 Task: Find connections with filter location Santarém with filter topic #Trainingwith filter profile language English with filter current company Hindustan Zinc with filter school Universiteit Maastricht with filter industry Biotechnology Research with filter service category Real Estate with filter keywords title Travel Nurse
Action: Mouse moved to (192, 284)
Screenshot: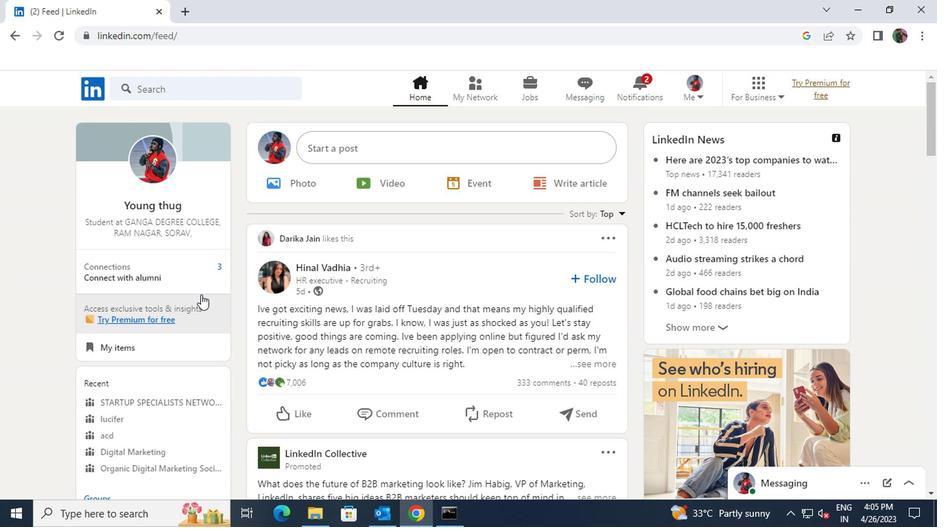
Action: Mouse pressed left at (192, 284)
Screenshot: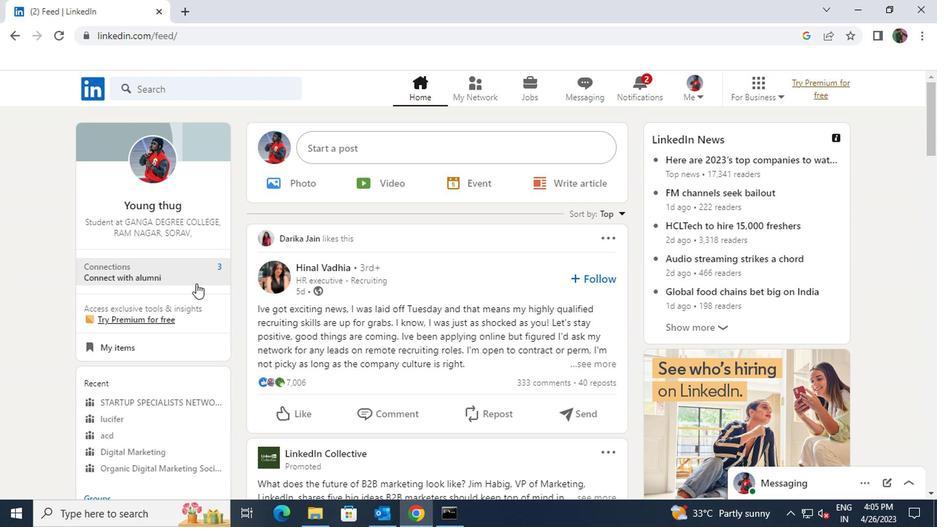 
Action: Mouse moved to (205, 170)
Screenshot: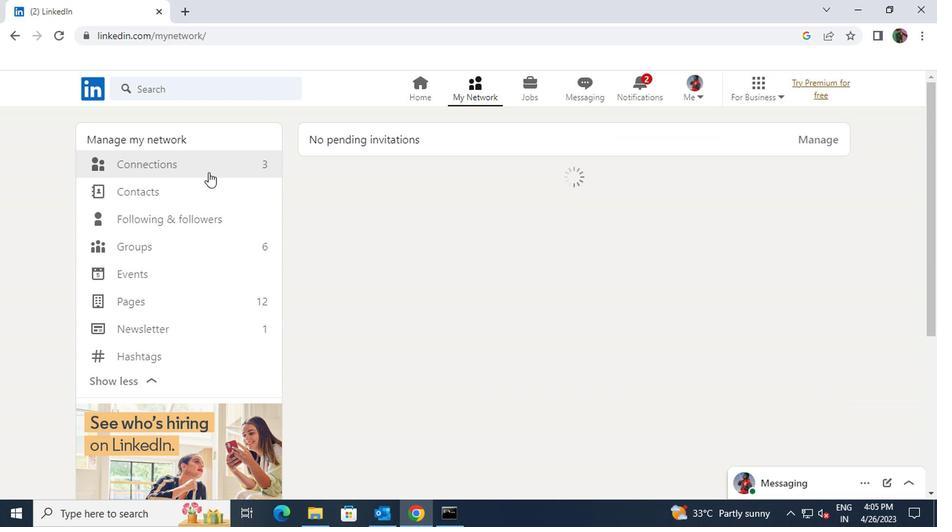 
Action: Mouse pressed left at (205, 170)
Screenshot: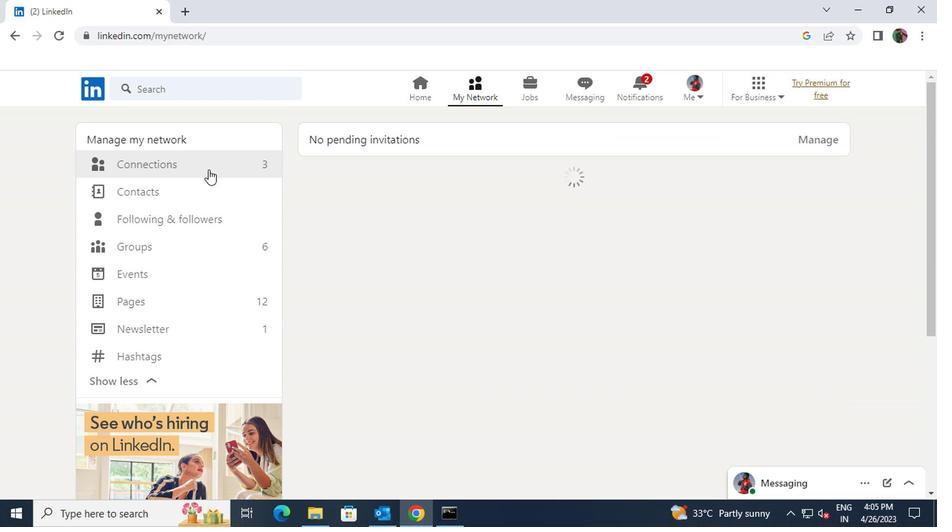 
Action: Mouse moved to (551, 165)
Screenshot: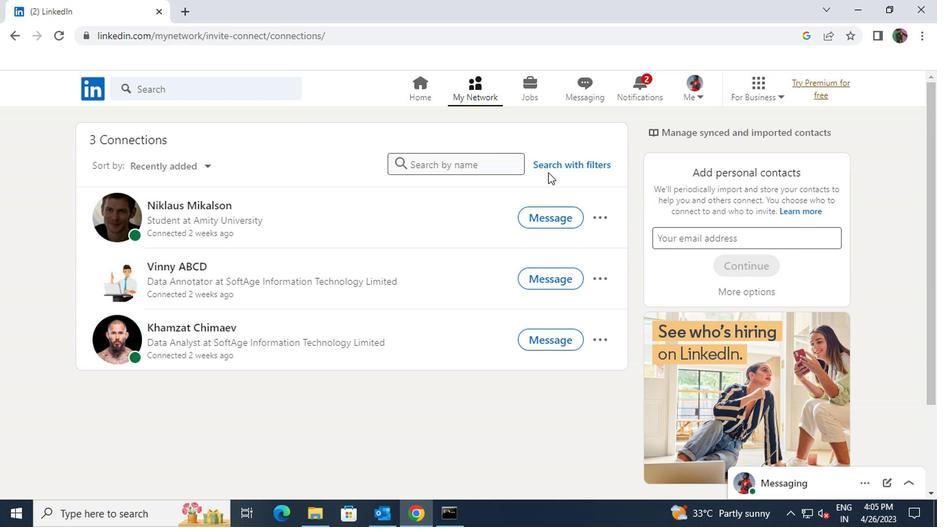 
Action: Mouse pressed left at (551, 165)
Screenshot: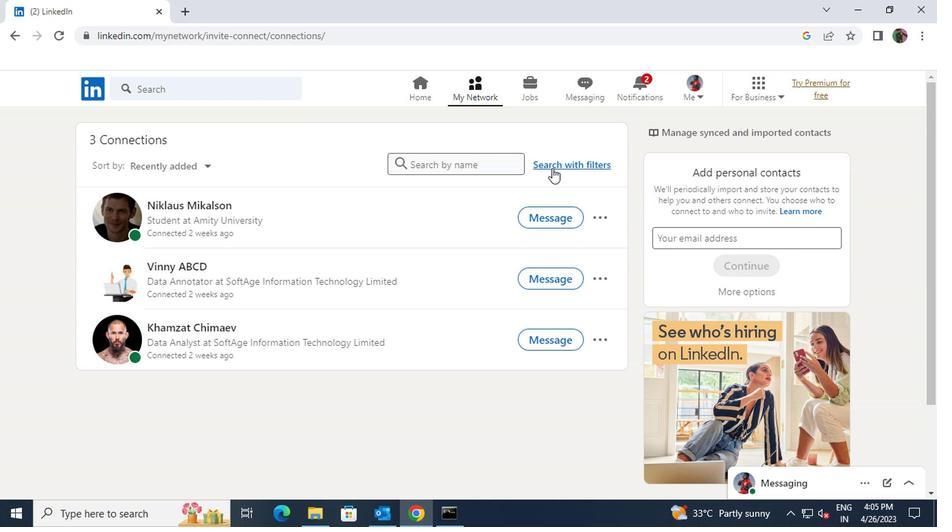 
Action: Mouse moved to (511, 124)
Screenshot: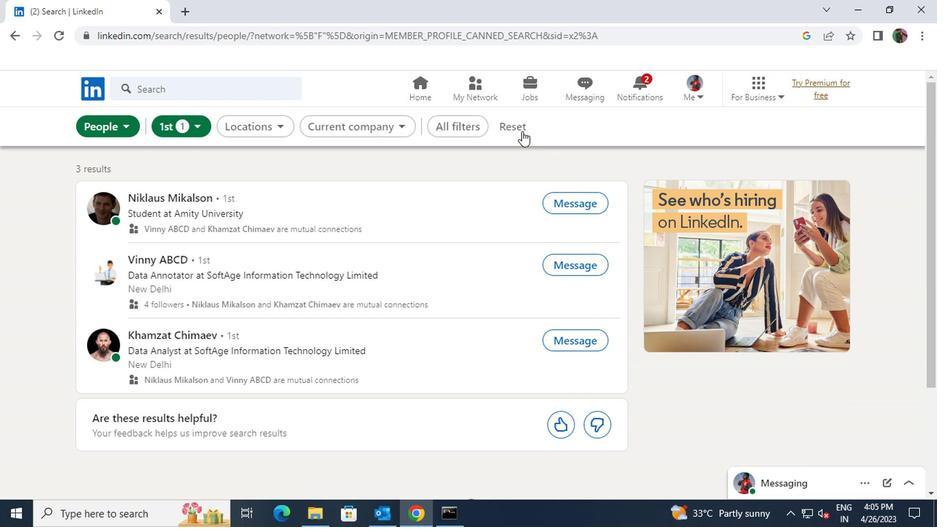 
Action: Mouse pressed left at (511, 124)
Screenshot: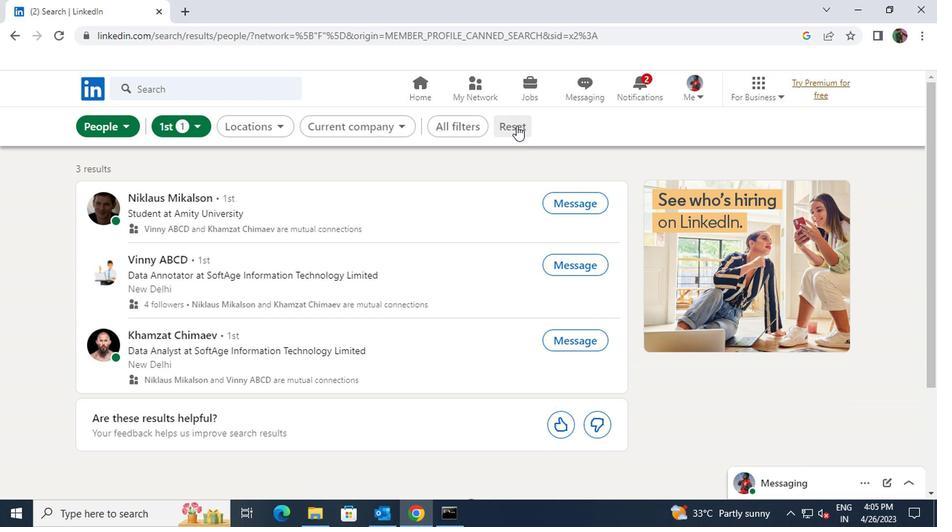 
Action: Mouse moved to (476, 129)
Screenshot: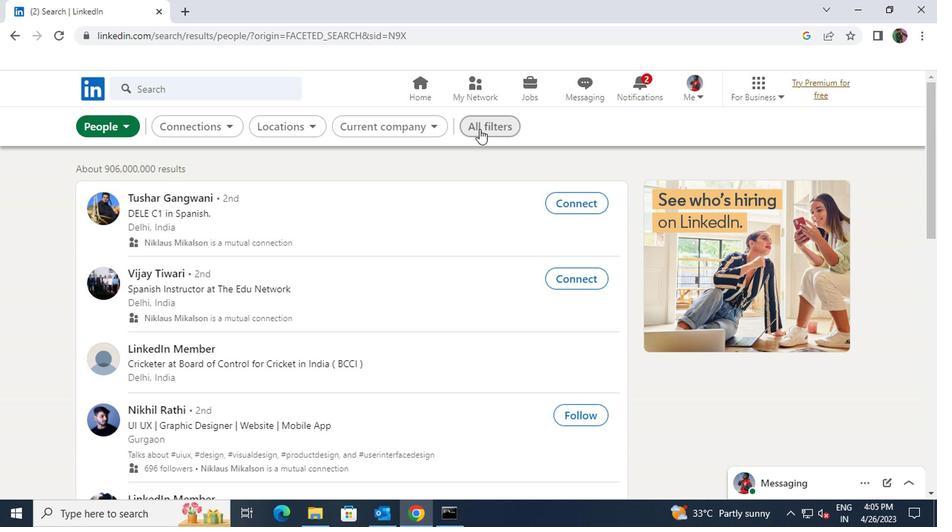 
Action: Mouse pressed left at (476, 129)
Screenshot: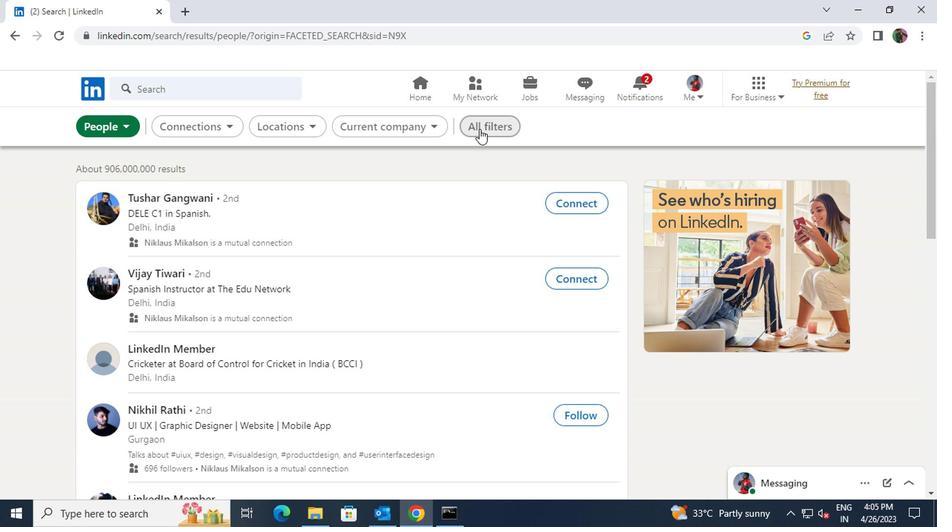 
Action: Mouse moved to (737, 367)
Screenshot: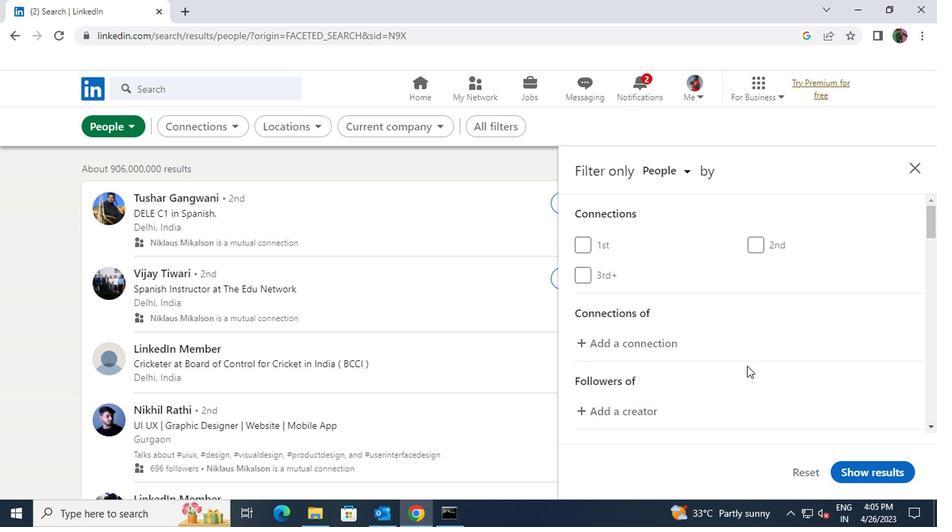 
Action: Mouse scrolled (737, 366) with delta (0, 0)
Screenshot: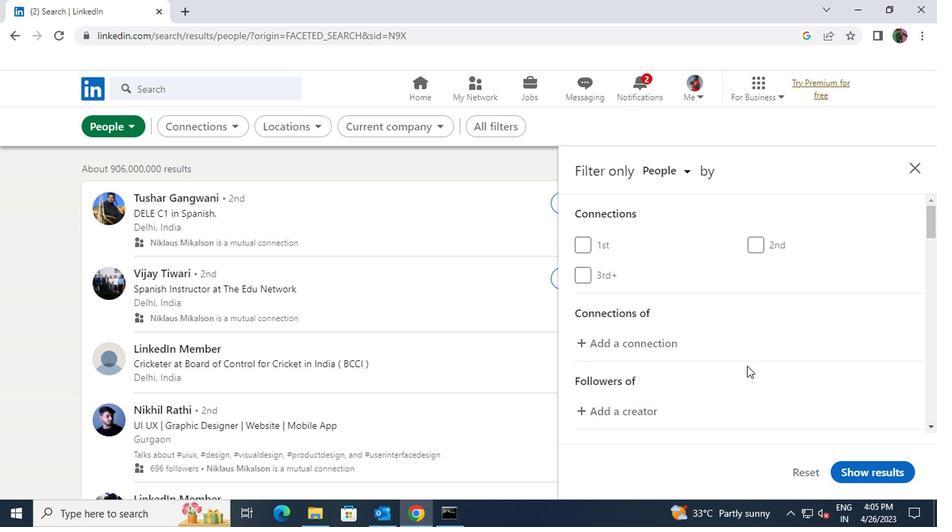 
Action: Mouse scrolled (737, 366) with delta (0, 0)
Screenshot: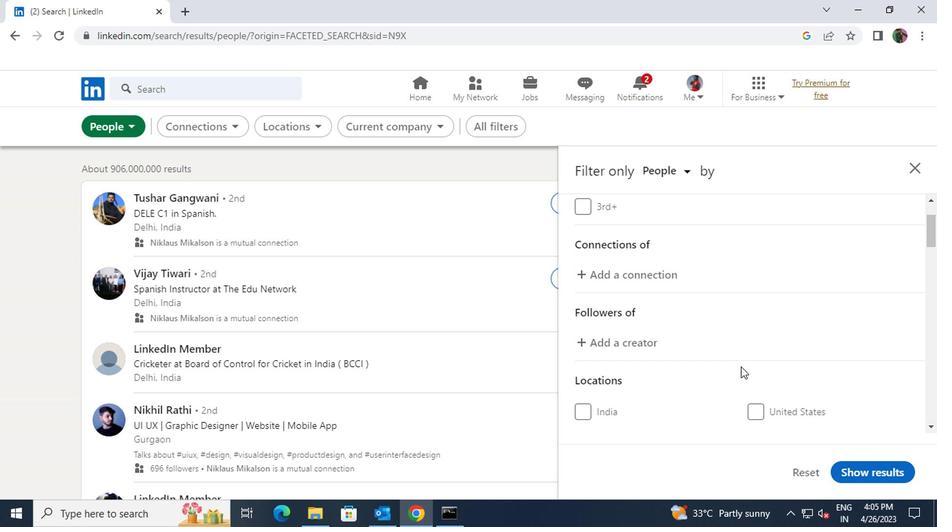 
Action: Mouse scrolled (737, 366) with delta (0, 0)
Screenshot: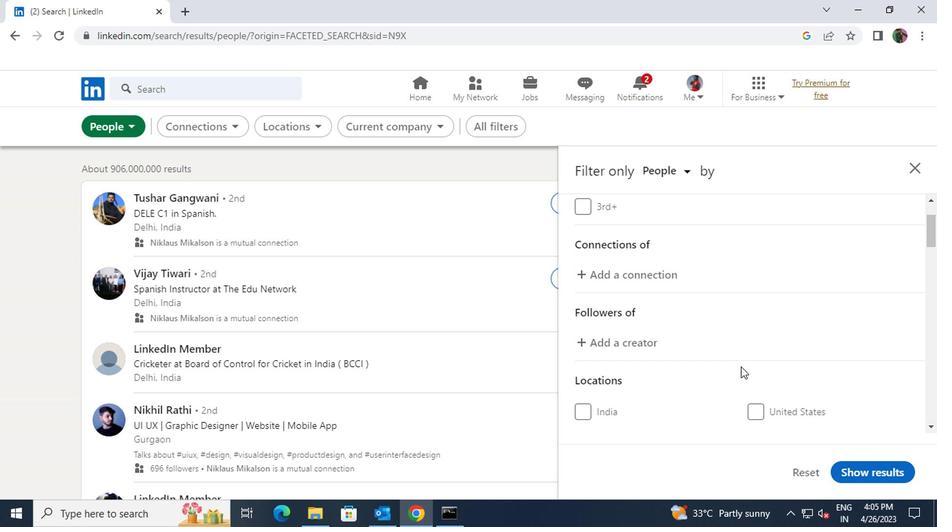 
Action: Mouse scrolled (737, 366) with delta (0, 0)
Screenshot: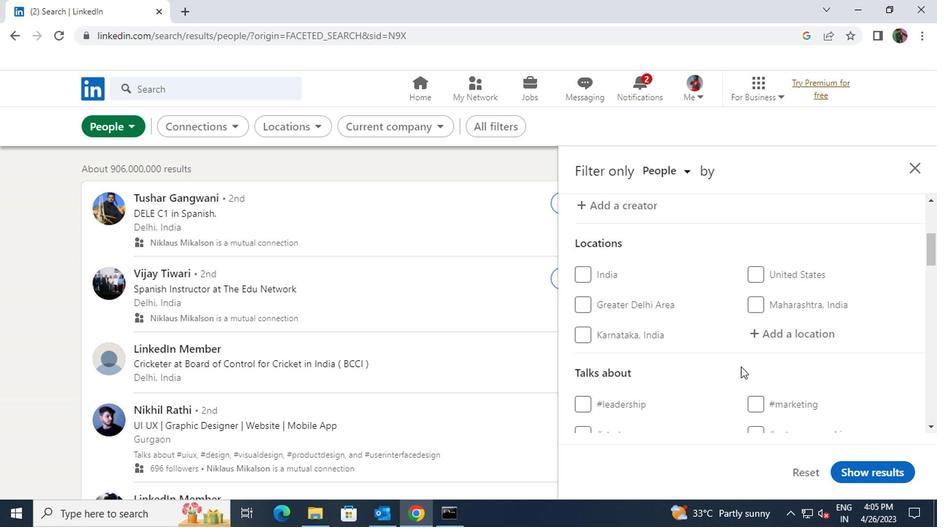 
Action: Mouse scrolled (737, 368) with delta (0, 0)
Screenshot: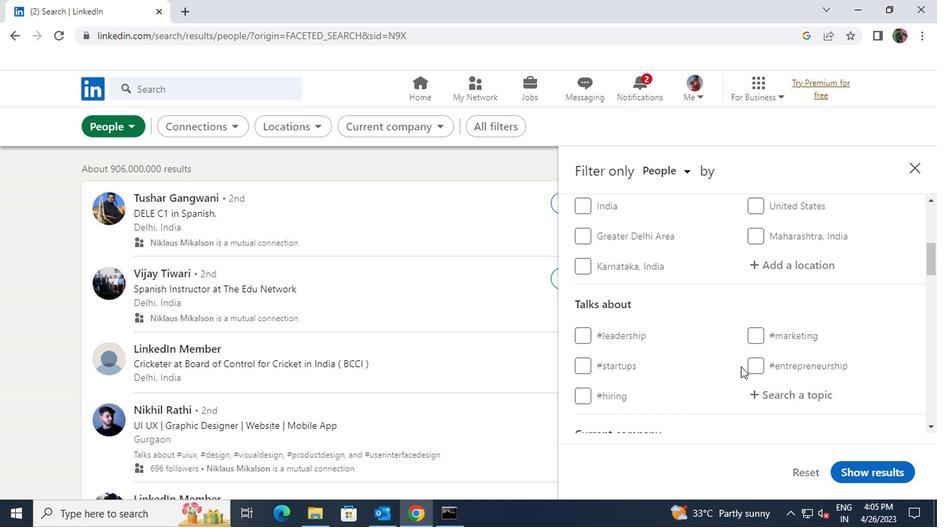 
Action: Mouse moved to (775, 337)
Screenshot: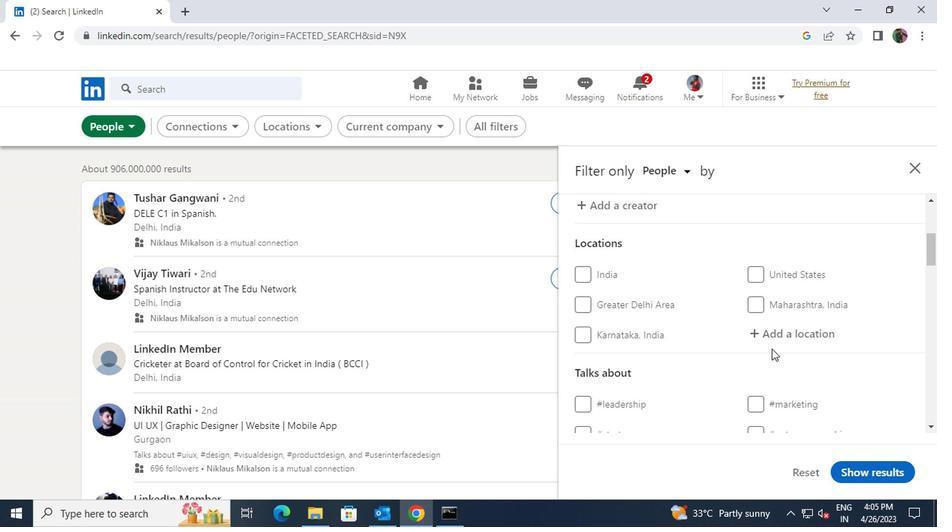 
Action: Mouse pressed left at (775, 337)
Screenshot: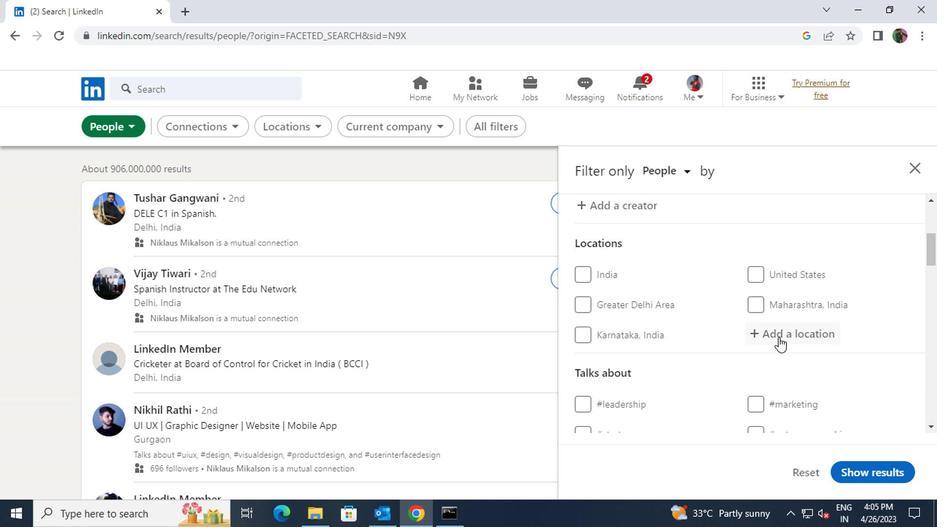 
Action: Key pressed <Key.shift>SANTAREM
Screenshot: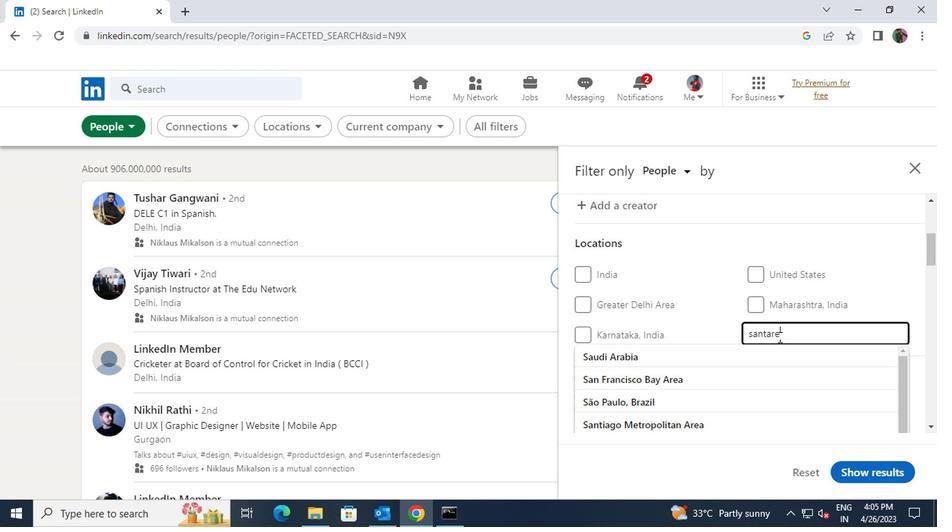 
Action: Mouse moved to (758, 353)
Screenshot: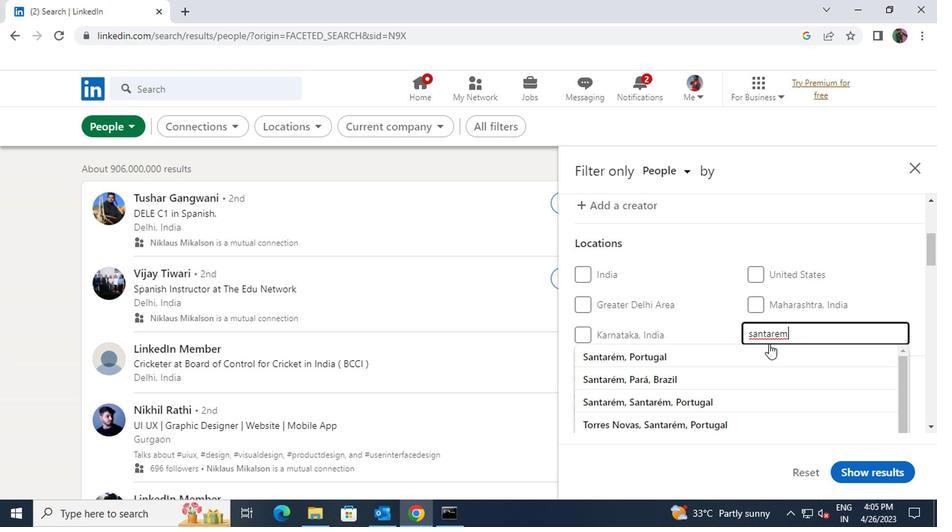 
Action: Mouse pressed left at (758, 353)
Screenshot: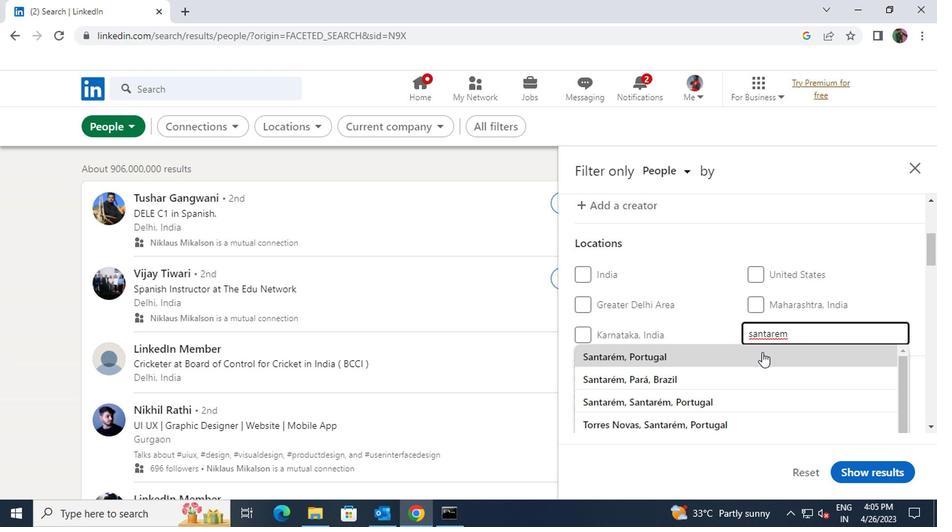 
Action: Mouse scrolled (758, 352) with delta (0, 0)
Screenshot: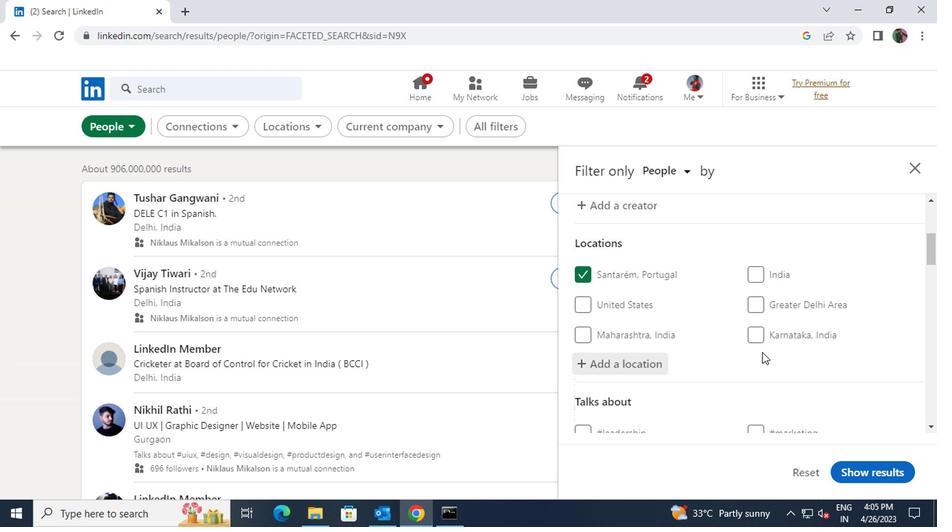 
Action: Mouse scrolled (758, 352) with delta (0, 0)
Screenshot: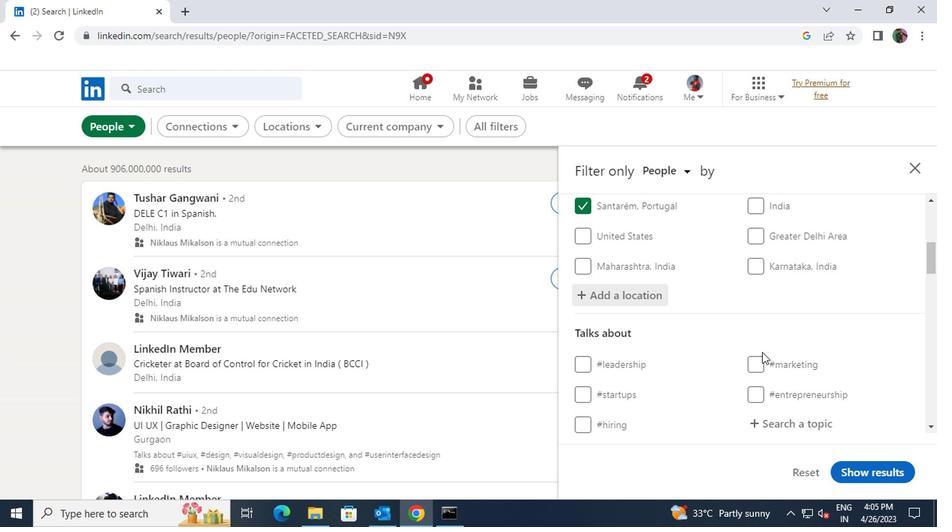 
Action: Mouse pressed left at (758, 353)
Screenshot: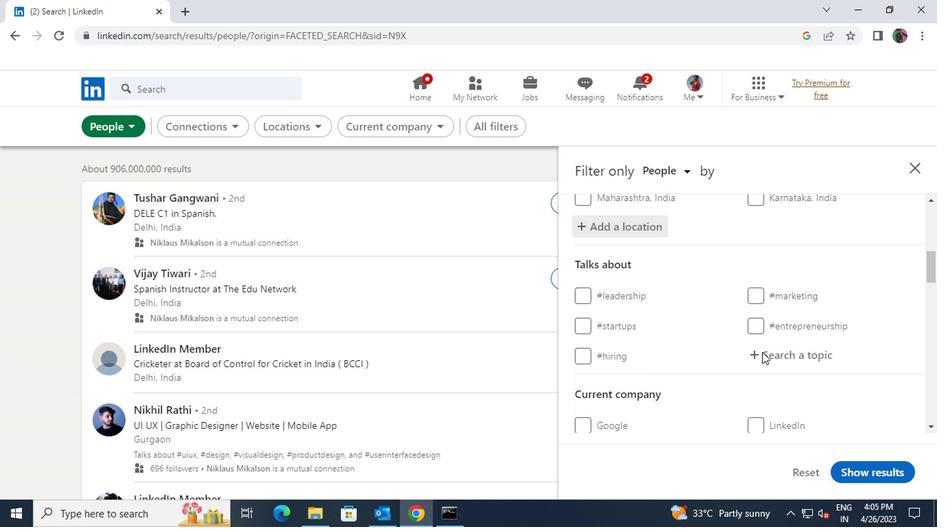 
Action: Key pressed <Key.shift><Key.shift><Key.shift><Key.shift><Key.shift><Key.shift>#<Key.shift>TRAININGWITH
Screenshot: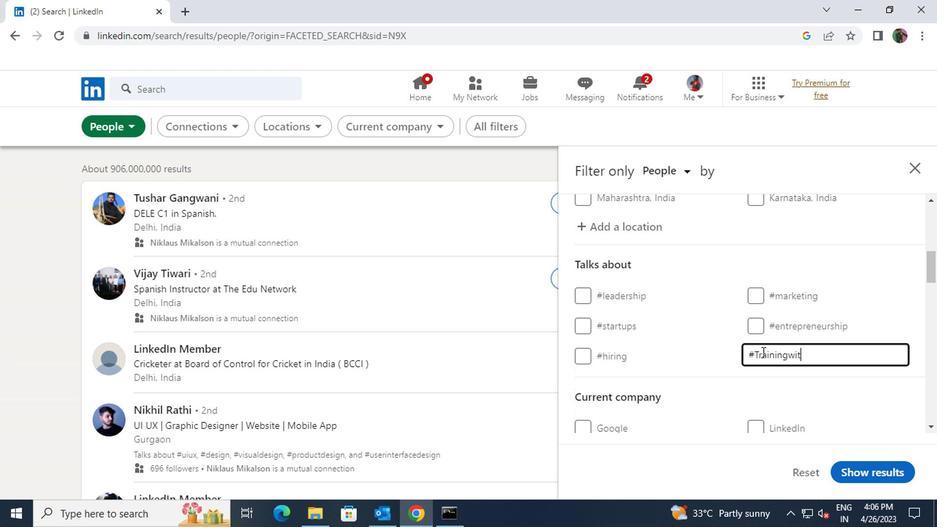 
Action: Mouse scrolled (758, 352) with delta (0, 0)
Screenshot: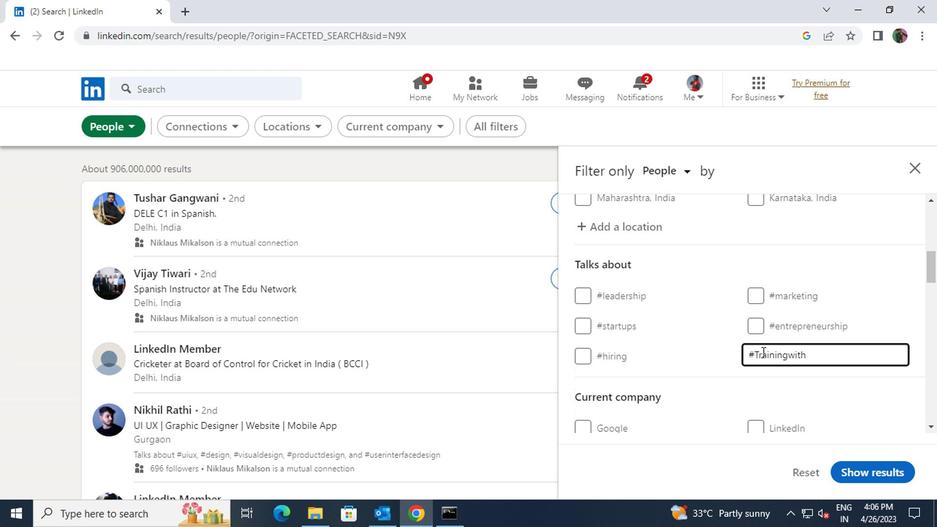
Action: Mouse scrolled (758, 352) with delta (0, 0)
Screenshot: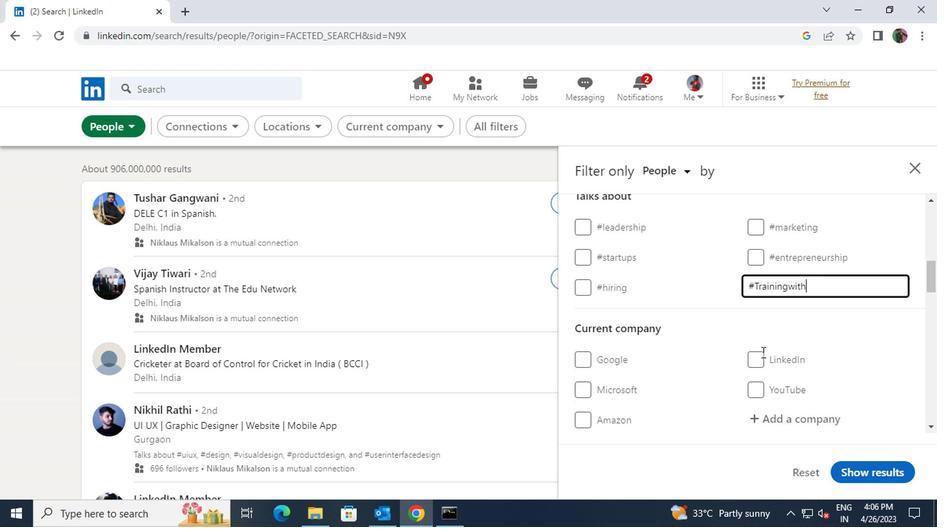 
Action: Mouse moved to (768, 350)
Screenshot: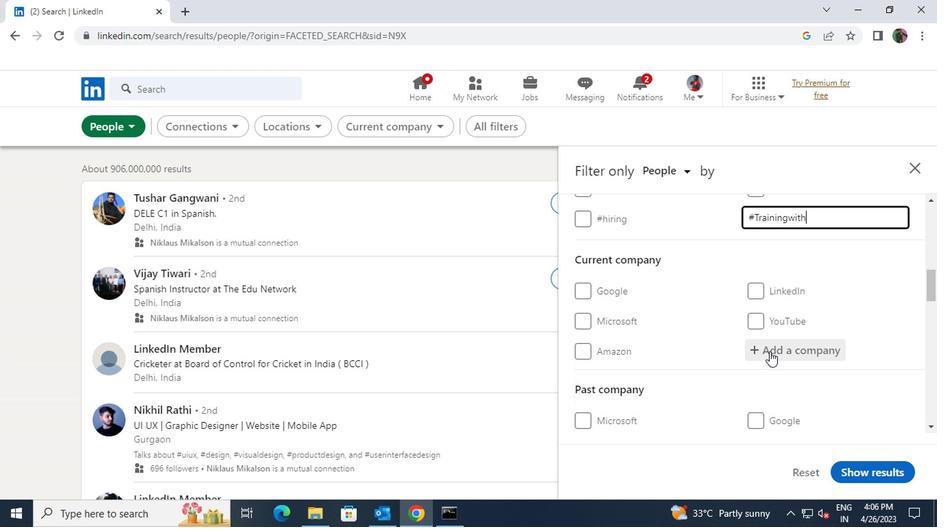 
Action: Mouse pressed left at (768, 350)
Screenshot: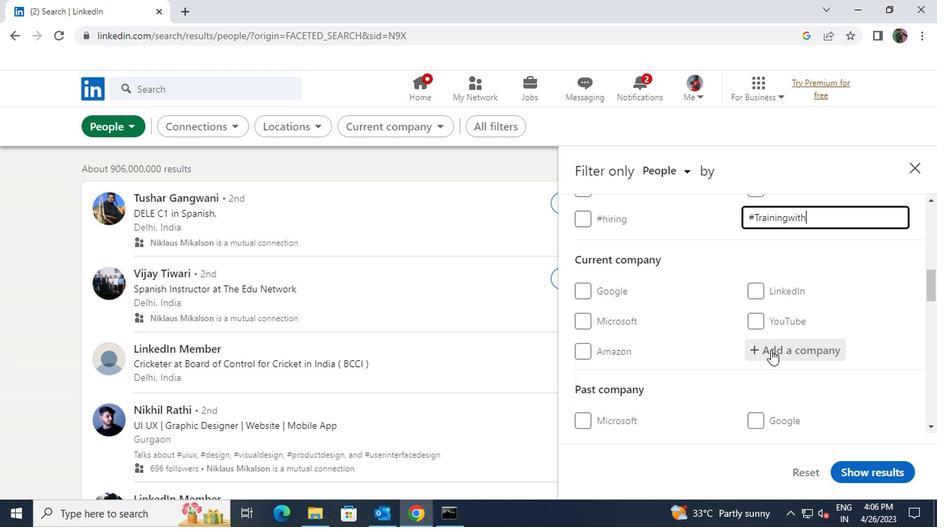 
Action: Key pressed <Key.shift>HINDUSTAN<Key.space>Z
Screenshot: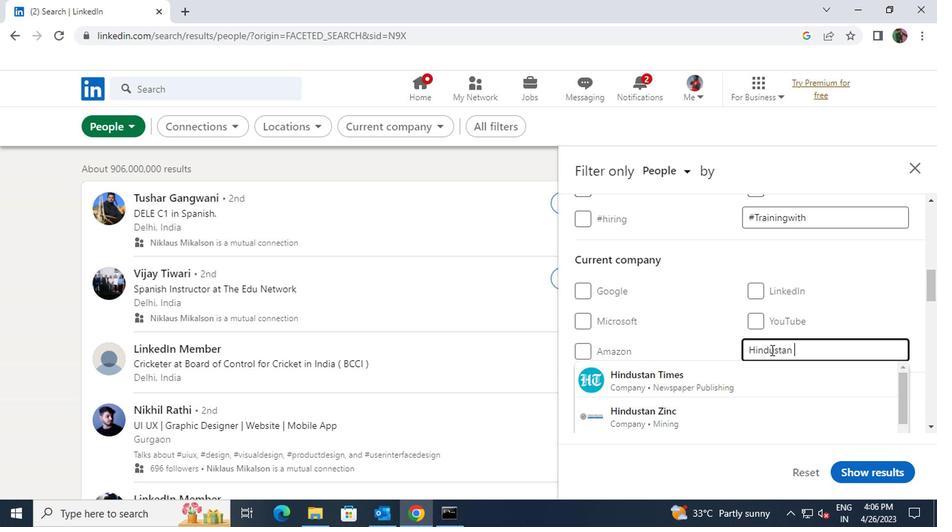
Action: Mouse moved to (737, 380)
Screenshot: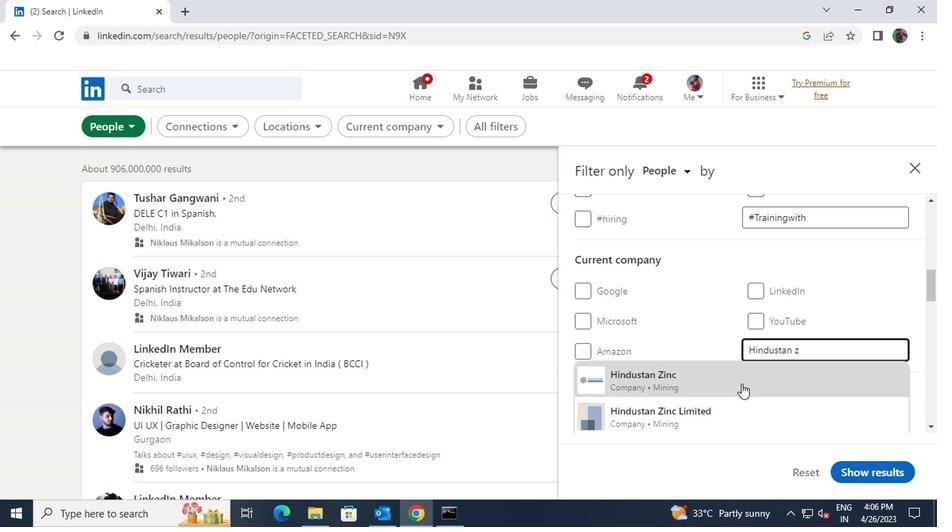
Action: Mouse pressed left at (737, 380)
Screenshot: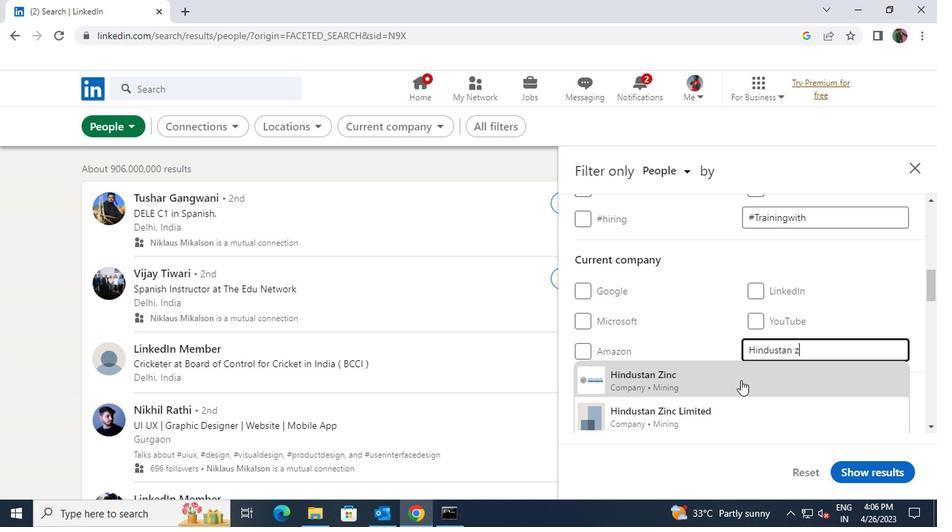 
Action: Mouse scrolled (737, 380) with delta (0, 0)
Screenshot: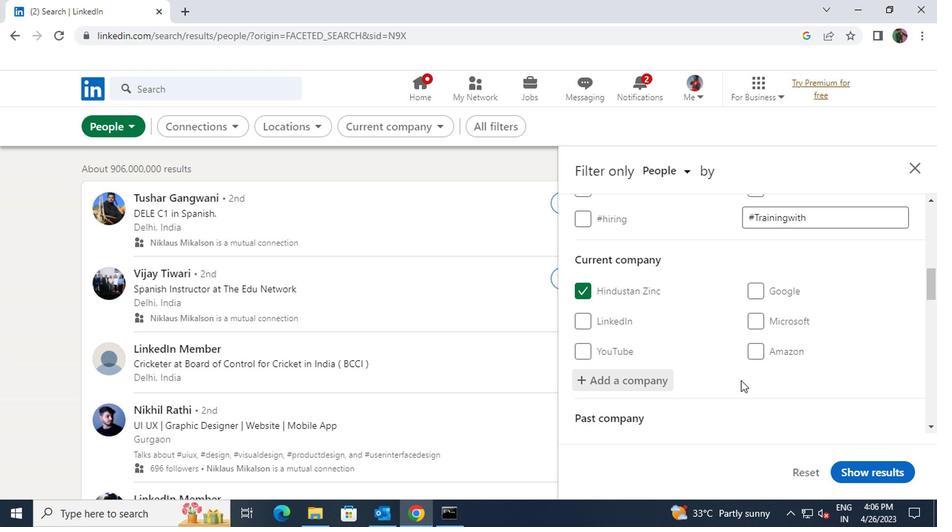 
Action: Mouse scrolled (737, 380) with delta (0, 0)
Screenshot: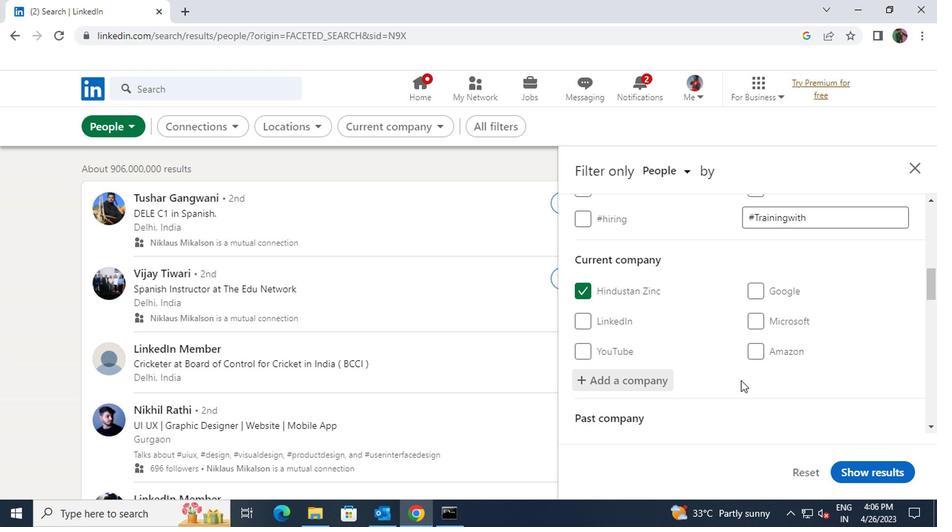 
Action: Mouse scrolled (737, 380) with delta (0, 0)
Screenshot: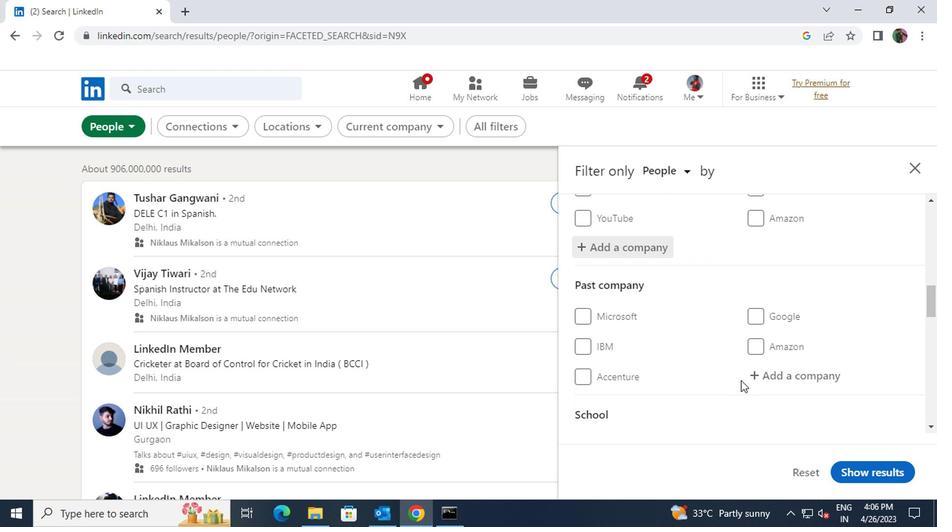 
Action: Mouse scrolled (737, 380) with delta (0, 0)
Screenshot: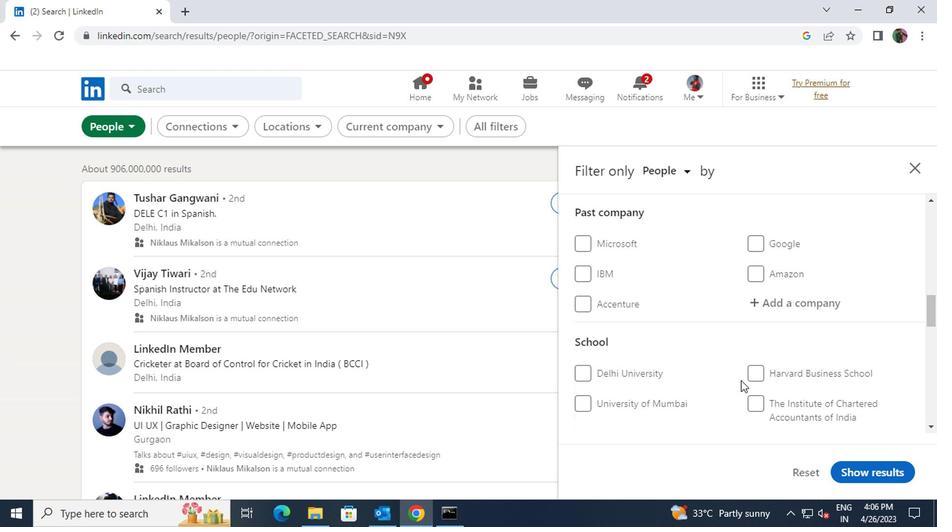 
Action: Mouse moved to (755, 376)
Screenshot: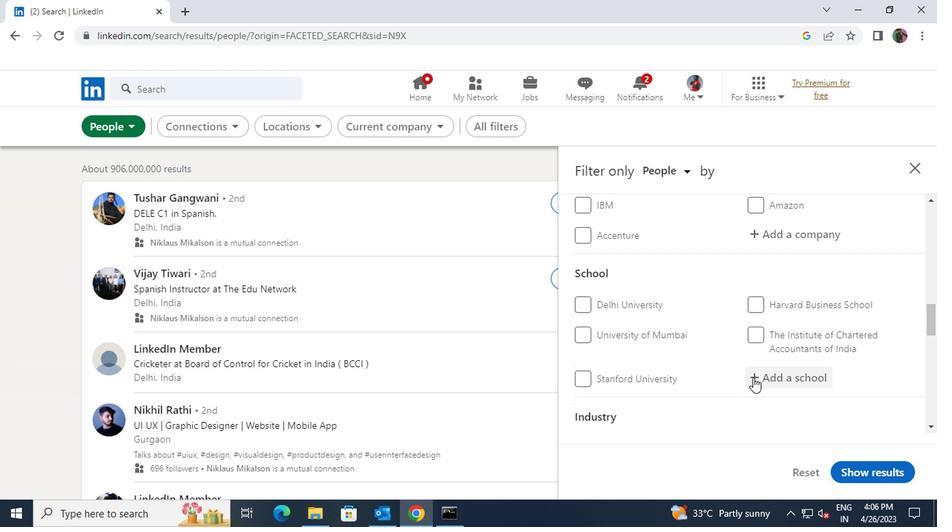 
Action: Mouse pressed left at (755, 376)
Screenshot: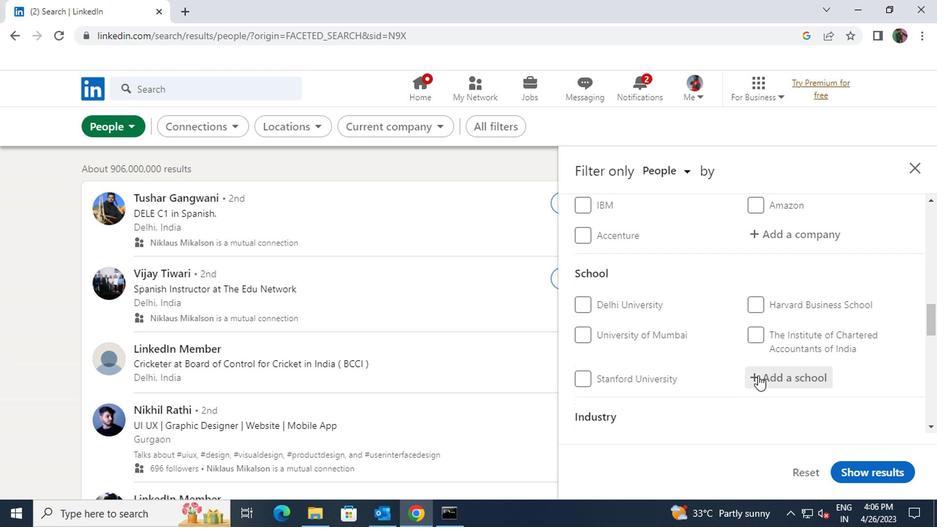 
Action: Key pressed <Key.shift>UNIVERSITEIT<Key.space>MAASTRICHT
Screenshot: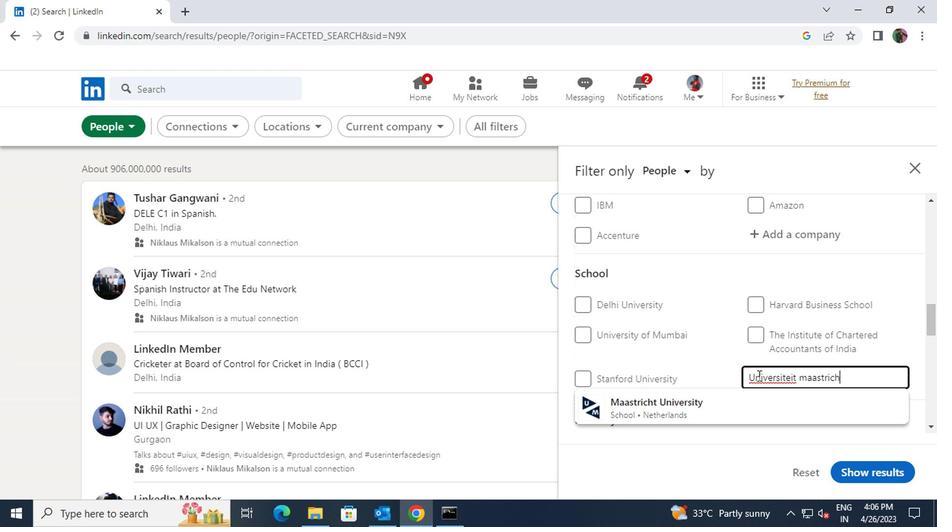 
Action: Mouse moved to (733, 403)
Screenshot: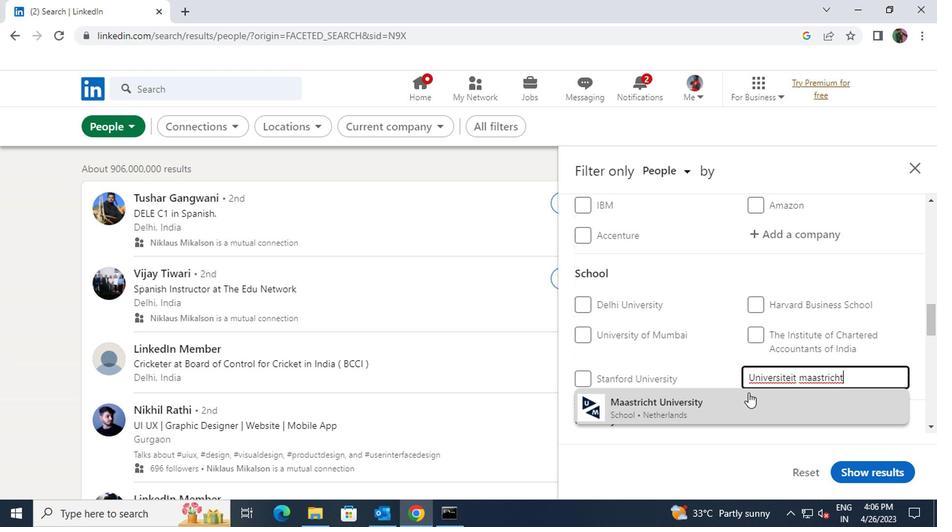 
Action: Mouse pressed left at (733, 403)
Screenshot: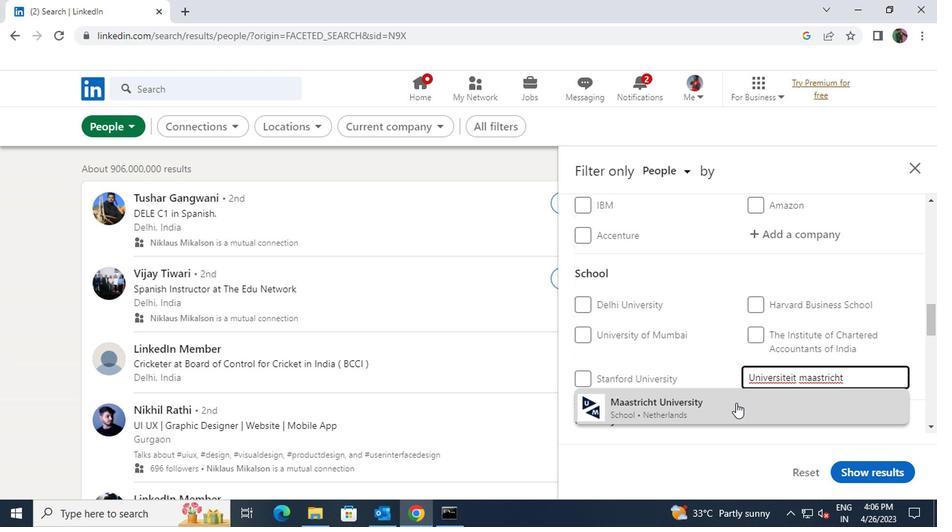 
Action: Mouse scrolled (733, 402) with delta (0, 0)
Screenshot: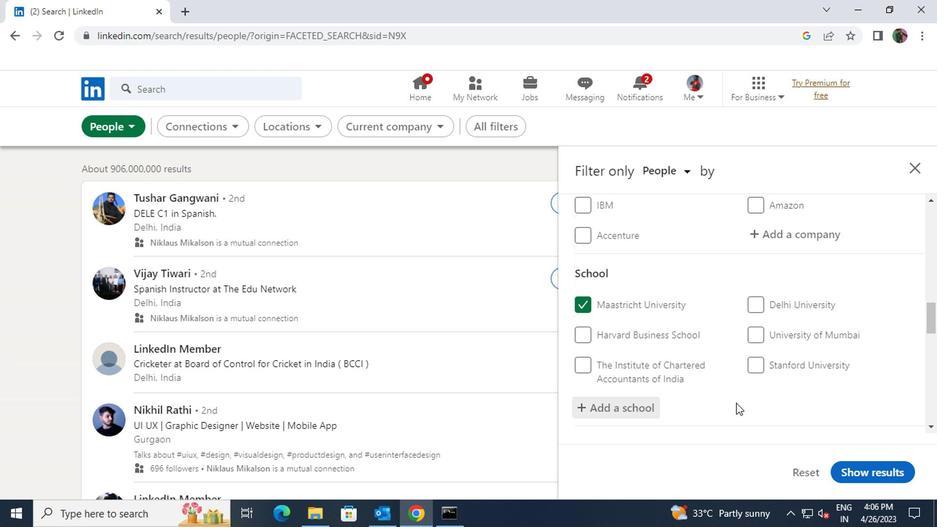 
Action: Mouse scrolled (733, 402) with delta (0, 0)
Screenshot: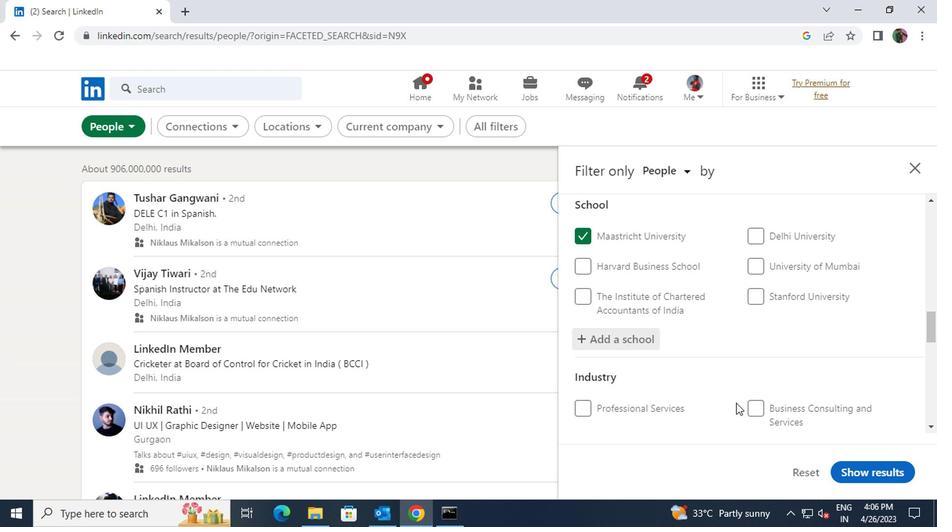 
Action: Mouse scrolled (733, 402) with delta (0, 0)
Screenshot: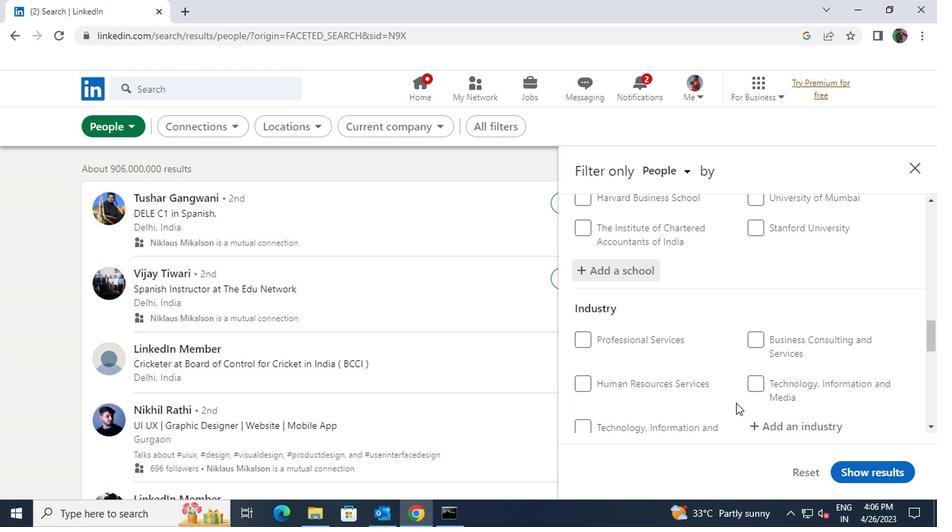 
Action: Mouse moved to (772, 363)
Screenshot: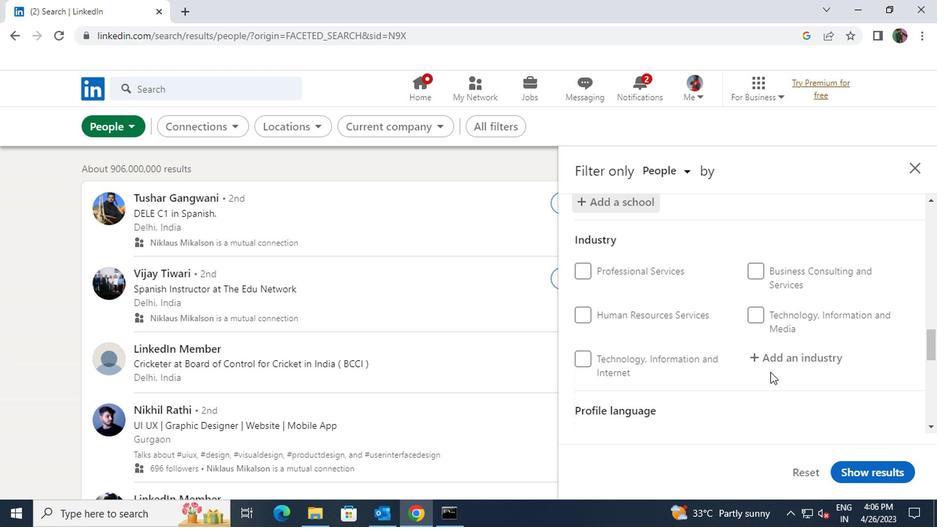 
Action: Mouse pressed left at (772, 363)
Screenshot: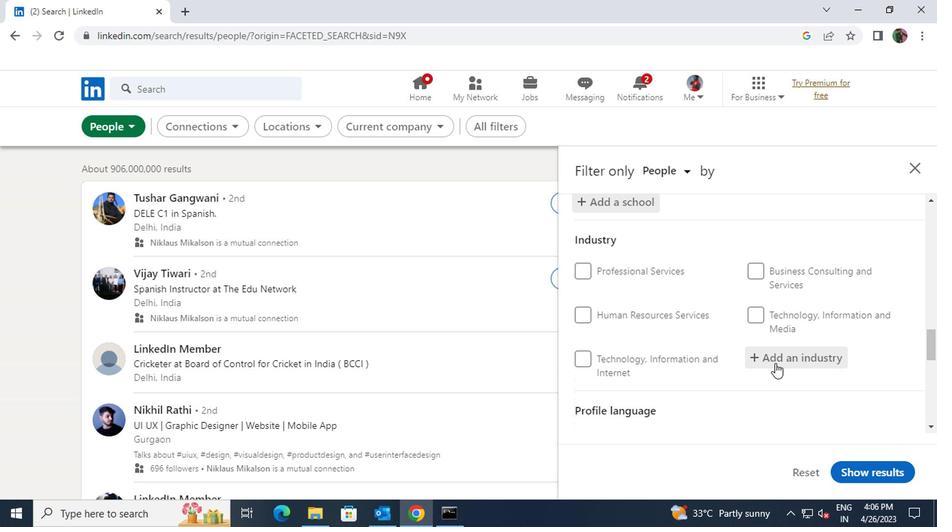 
Action: Key pressed <Key.shift>BIOTEC
Screenshot: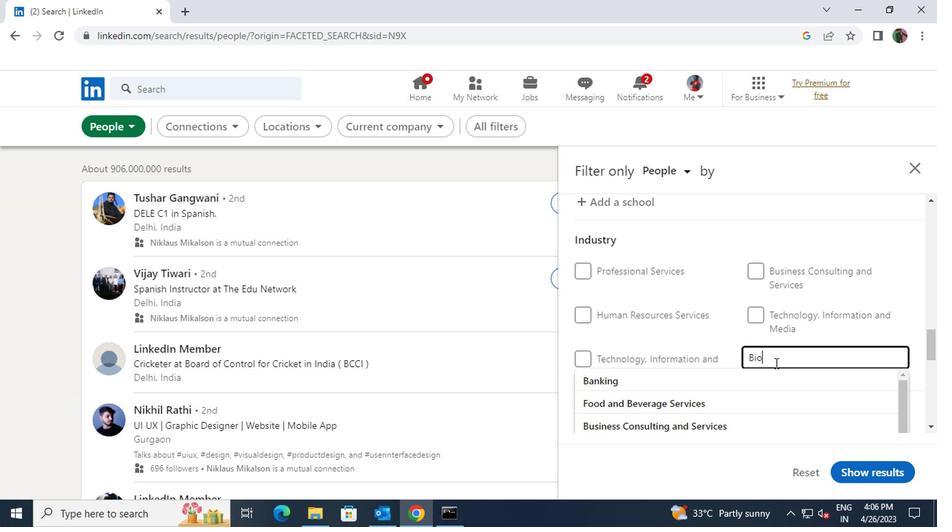 
Action: Mouse moved to (760, 372)
Screenshot: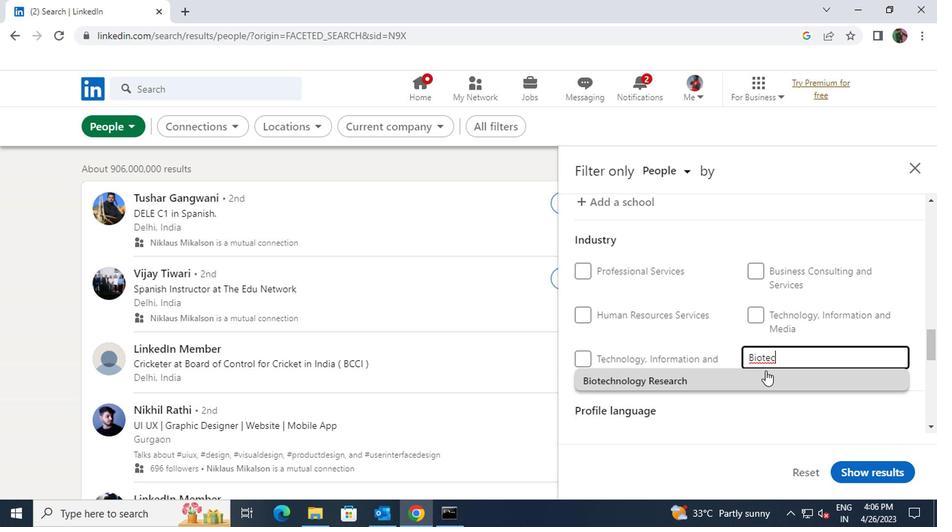 
Action: Mouse pressed left at (760, 372)
Screenshot: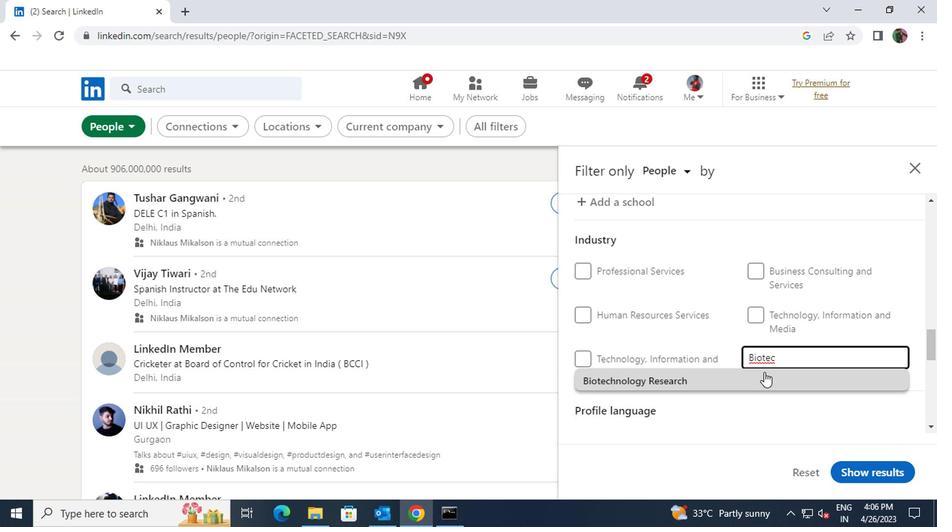 
Action: Mouse scrolled (760, 372) with delta (0, 0)
Screenshot: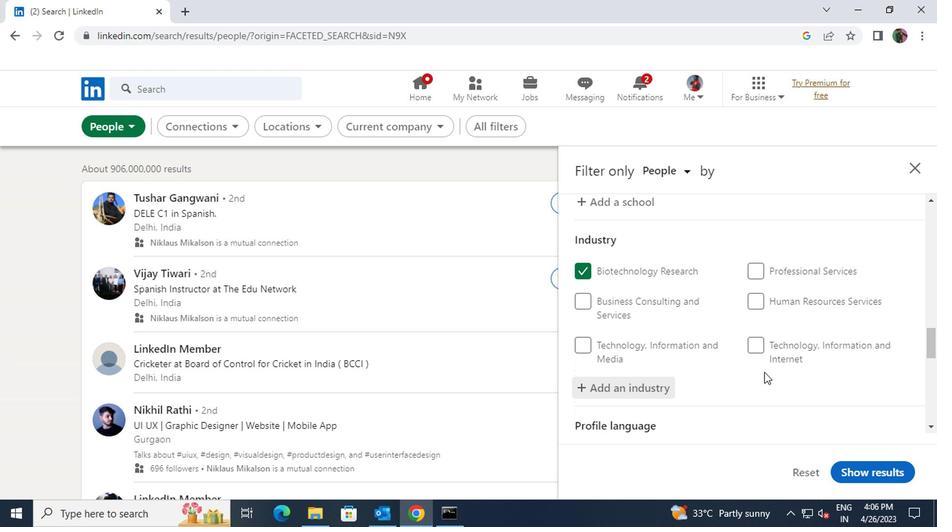 
Action: Mouse moved to (760, 372)
Screenshot: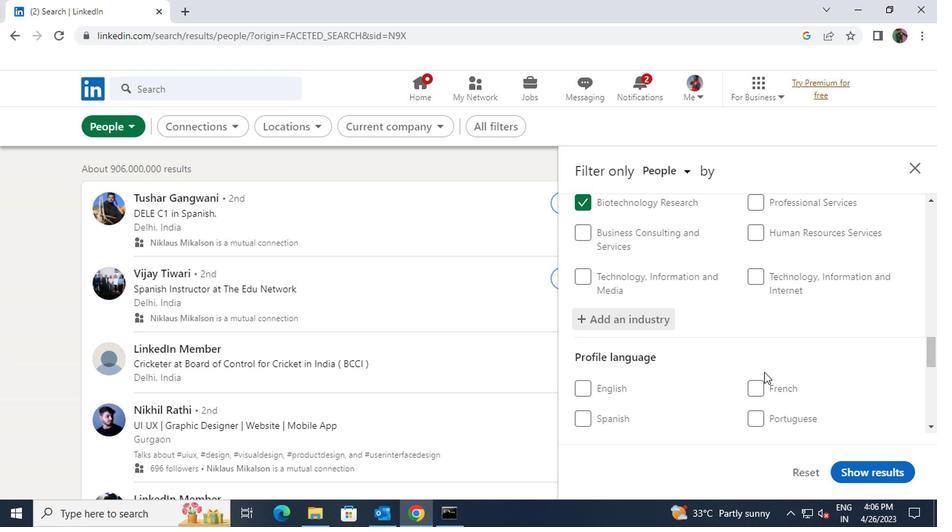 
Action: Mouse scrolled (760, 372) with delta (0, 0)
Screenshot: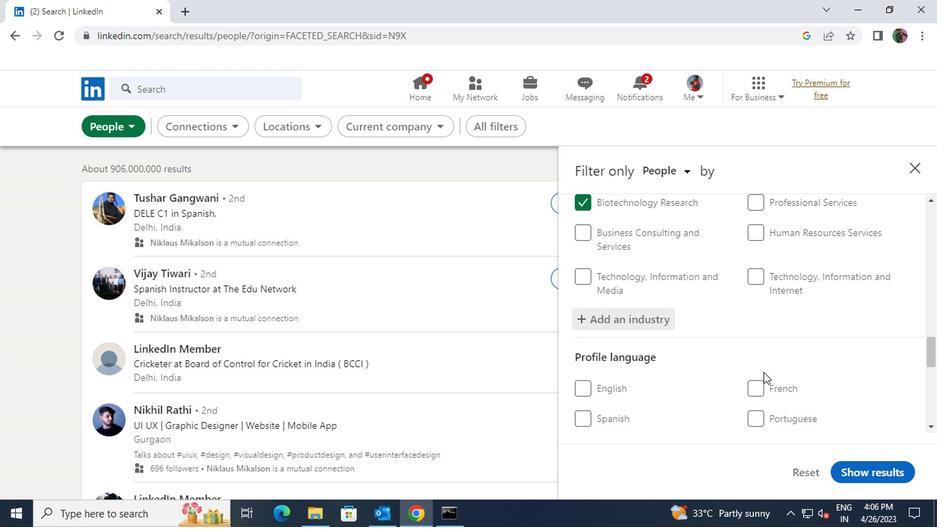 
Action: Mouse scrolled (760, 372) with delta (0, 0)
Screenshot: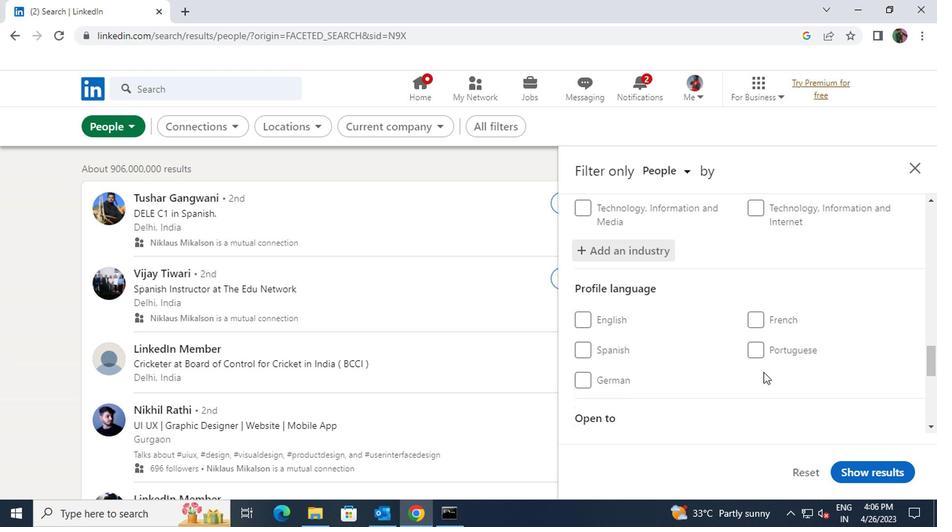 
Action: Mouse scrolled (760, 372) with delta (0, 0)
Screenshot: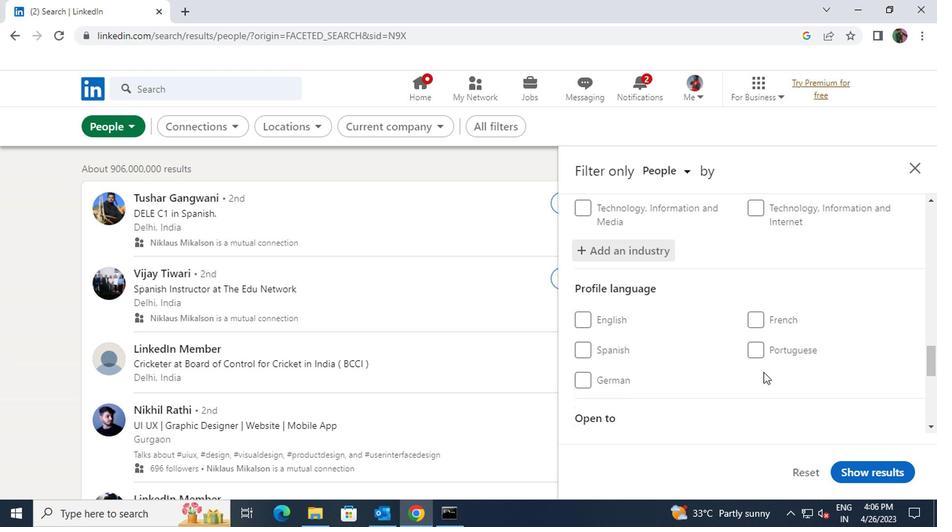 
Action: Mouse scrolled (760, 372) with delta (0, 0)
Screenshot: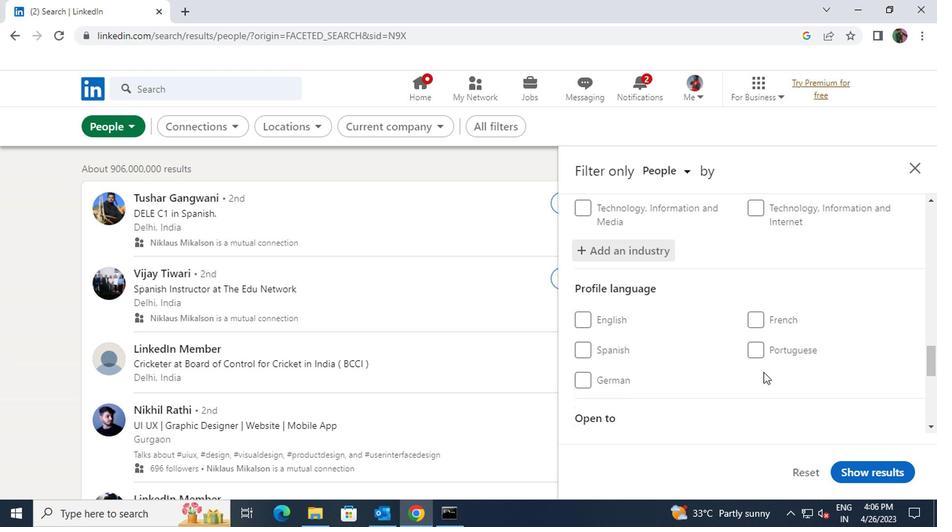 
Action: Mouse moved to (780, 380)
Screenshot: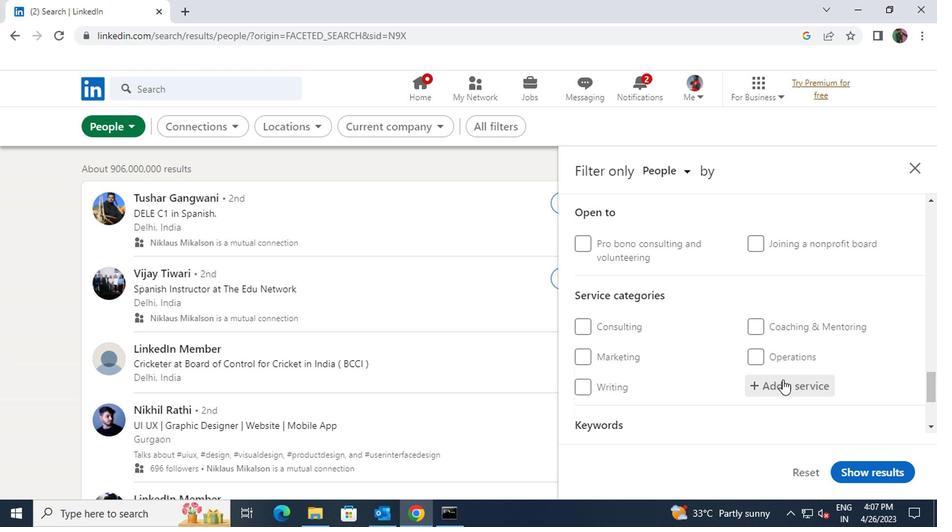 
Action: Mouse pressed left at (780, 380)
Screenshot: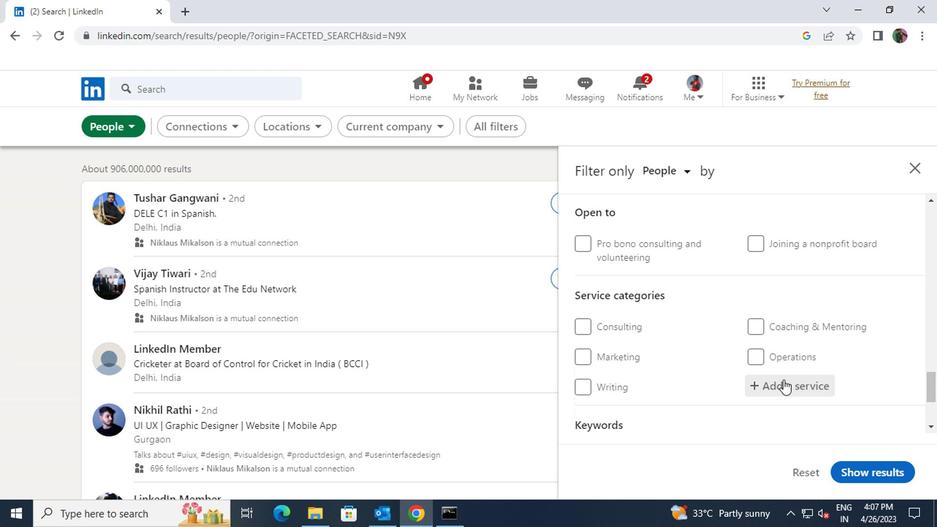 
Action: Key pressed <Key.shift>REAL
Screenshot: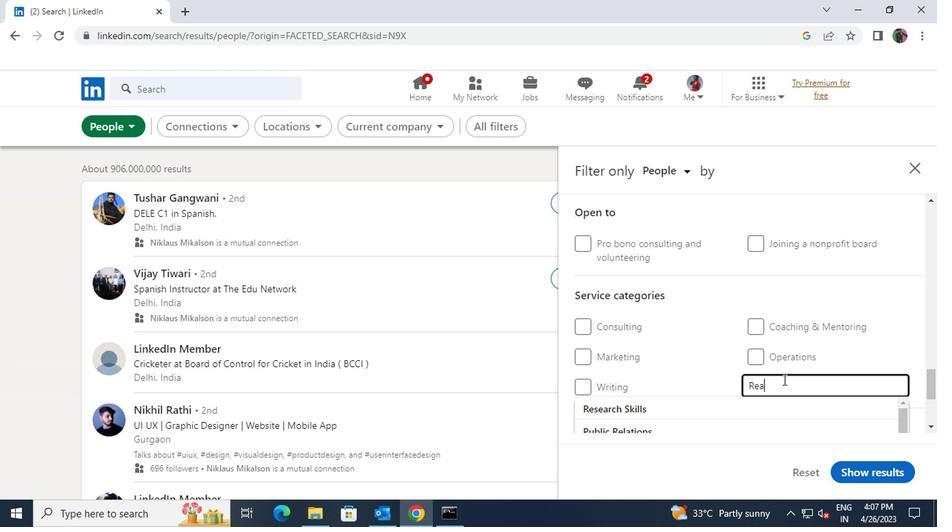 
Action: Mouse moved to (748, 407)
Screenshot: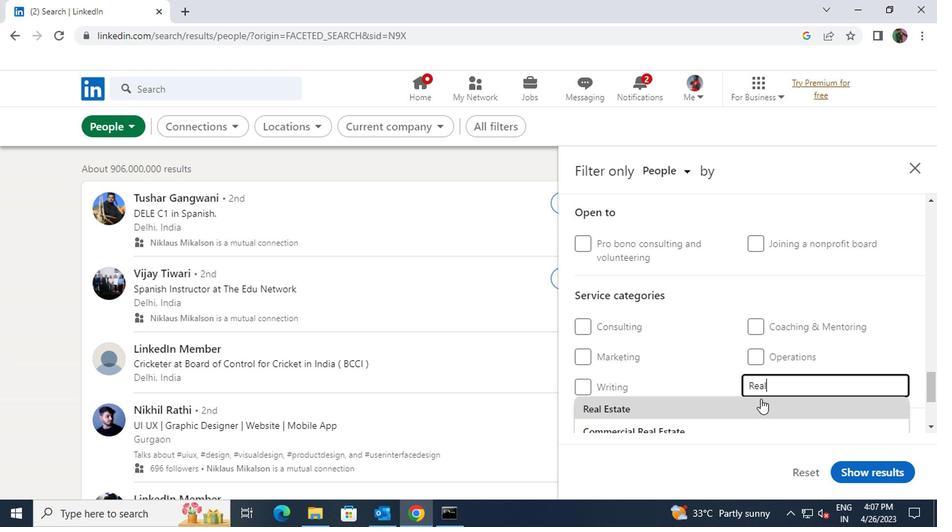 
Action: Mouse pressed left at (748, 407)
Screenshot: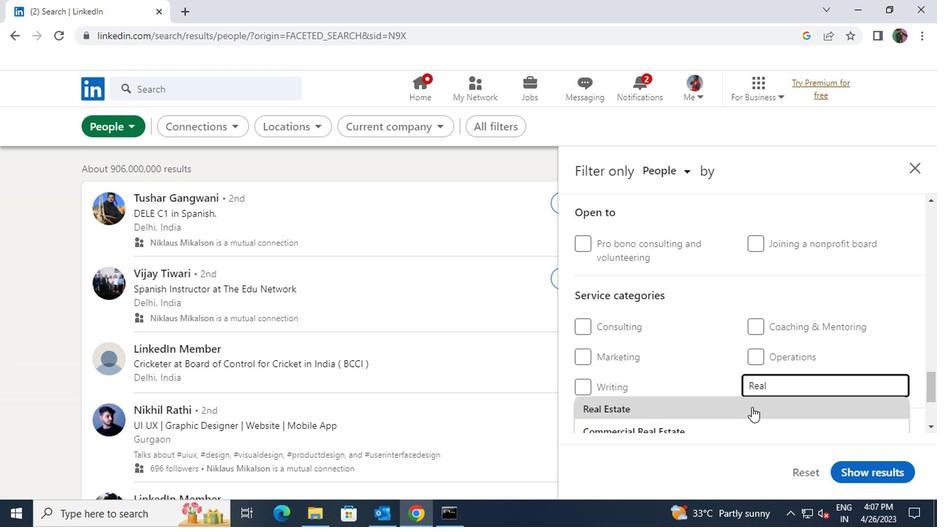 
Action: Mouse scrolled (748, 407) with delta (0, 0)
Screenshot: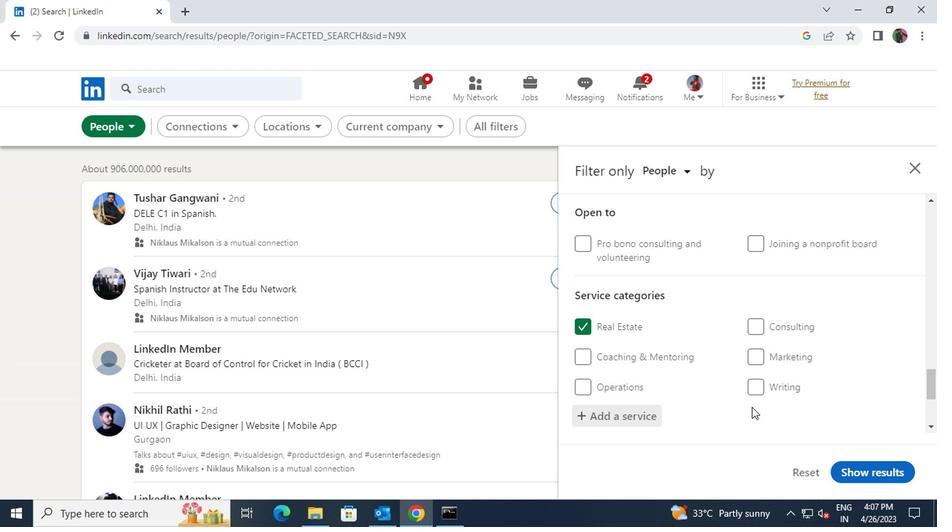
Action: Mouse scrolled (748, 407) with delta (0, 0)
Screenshot: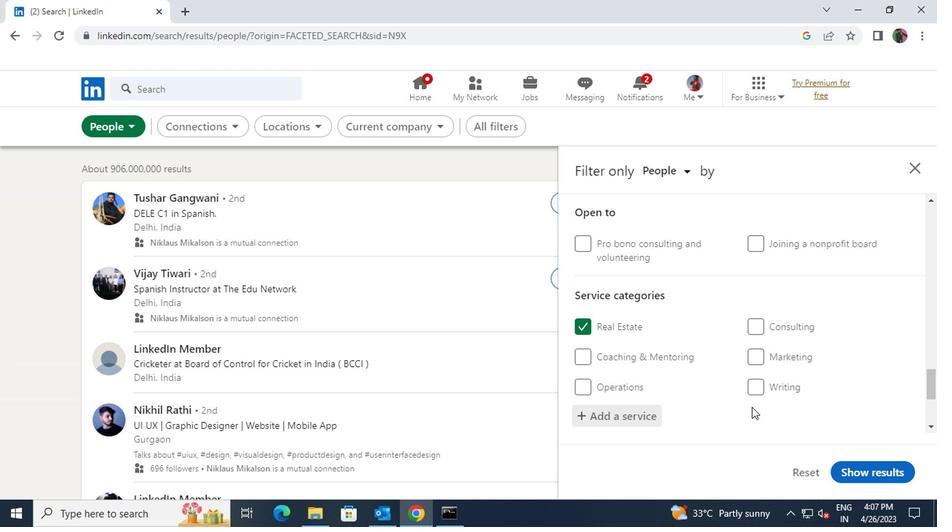 
Action: Mouse moved to (714, 413)
Screenshot: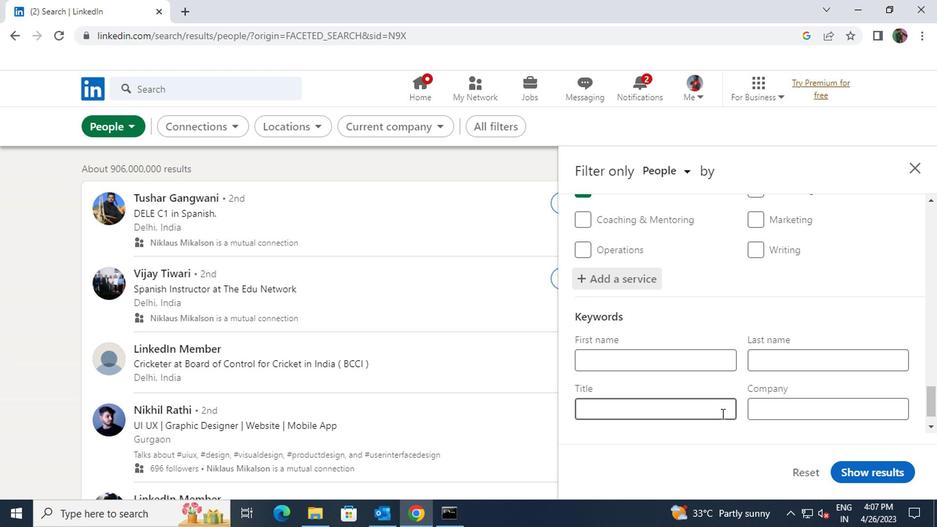 
Action: Mouse pressed left at (714, 413)
Screenshot: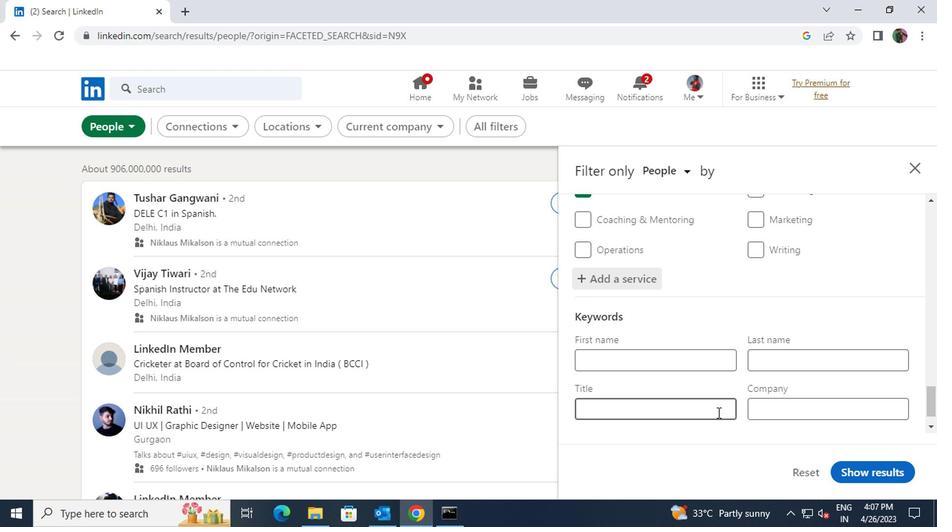 
Action: Key pressed <Key.shift>TRAVEL<Key.space>NURSE
Screenshot: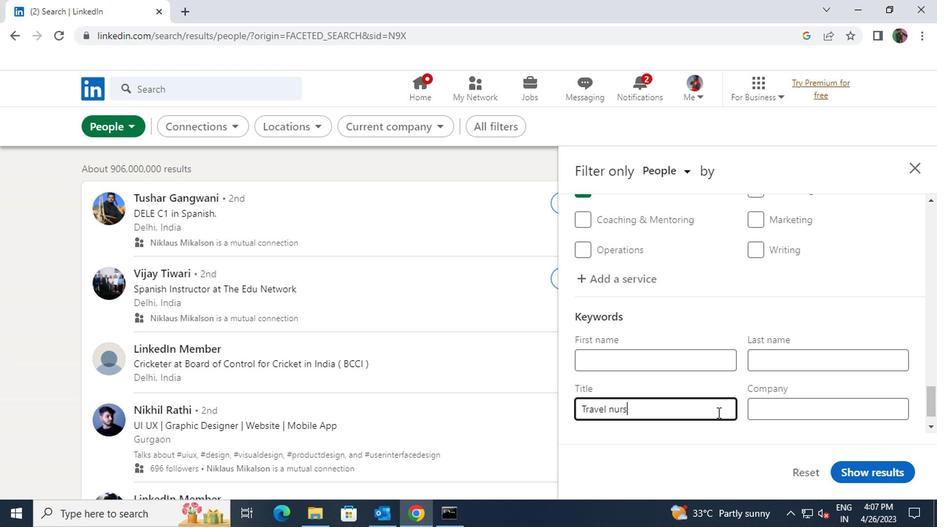 
Action: Mouse scrolled (714, 412) with delta (0, 0)
Screenshot: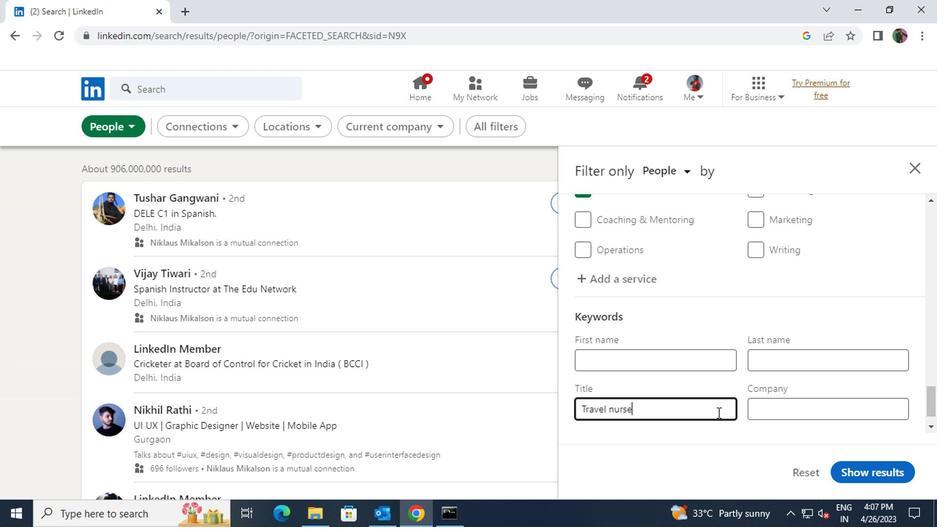 
Action: Mouse moved to (846, 465)
Screenshot: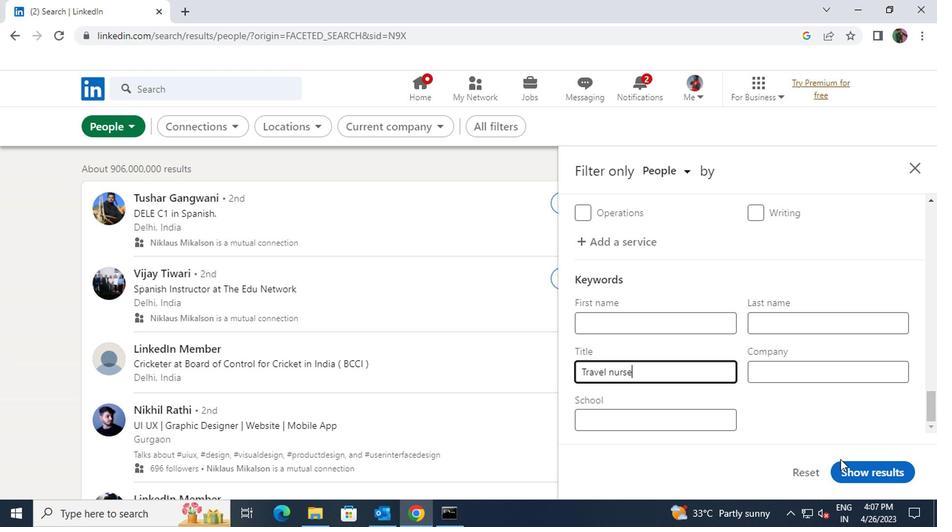 
Action: Mouse pressed left at (846, 465)
Screenshot: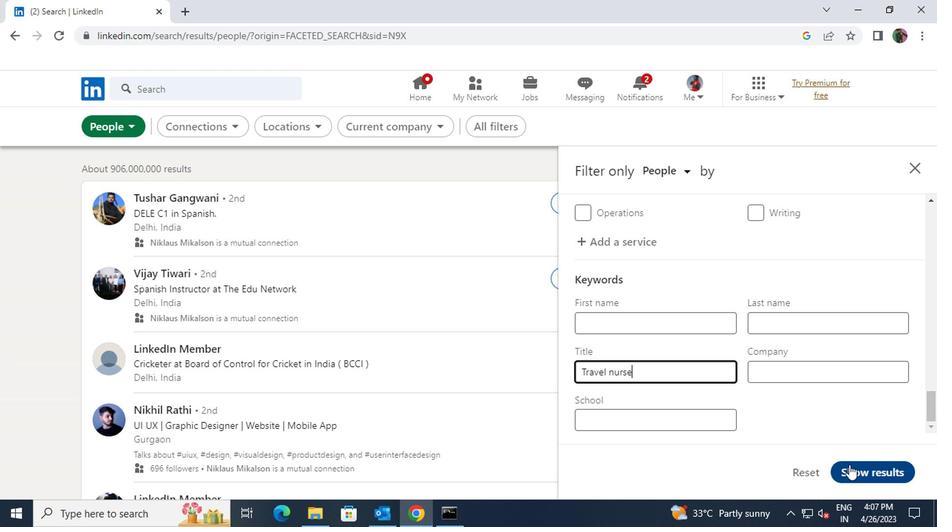 
Action: Mouse moved to (846, 465)
Screenshot: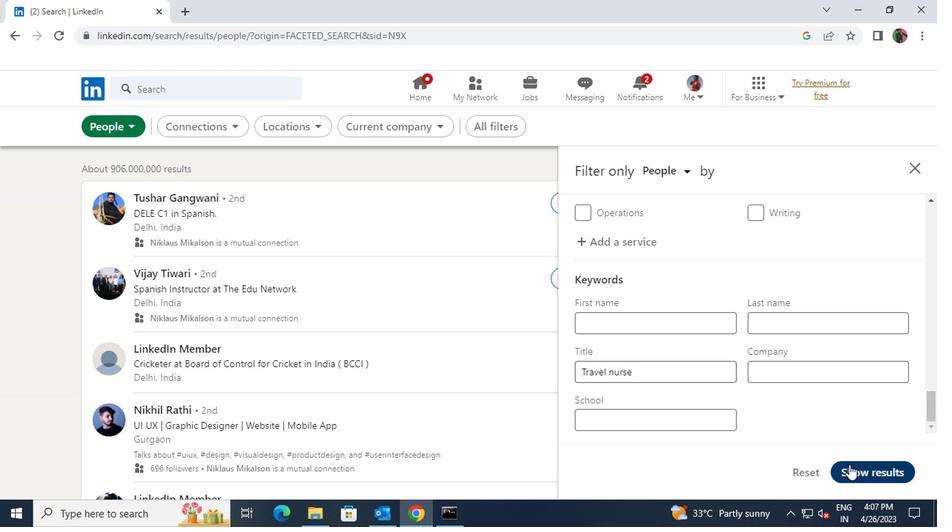 
